Task: Search for 'Ladakh' in Unsplash and upload several images to the Trello board.
Action: Mouse moved to (1116, 376)
Screenshot: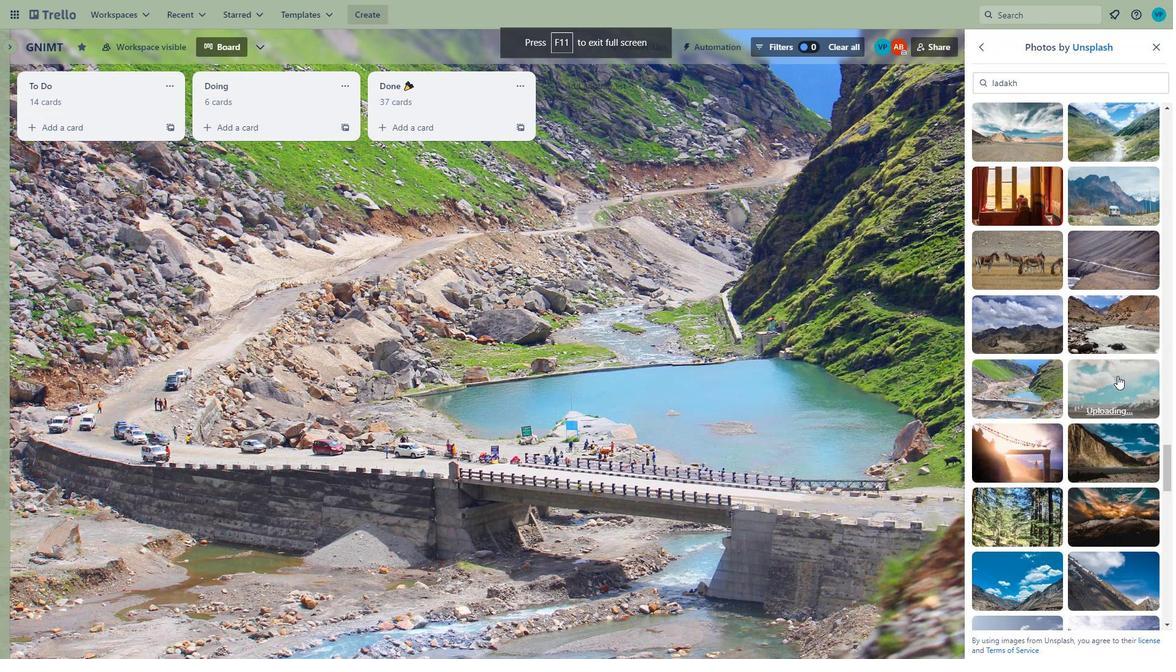 
Action: Mouse scrolled (1116, 375) with delta (0, 0)
Screenshot: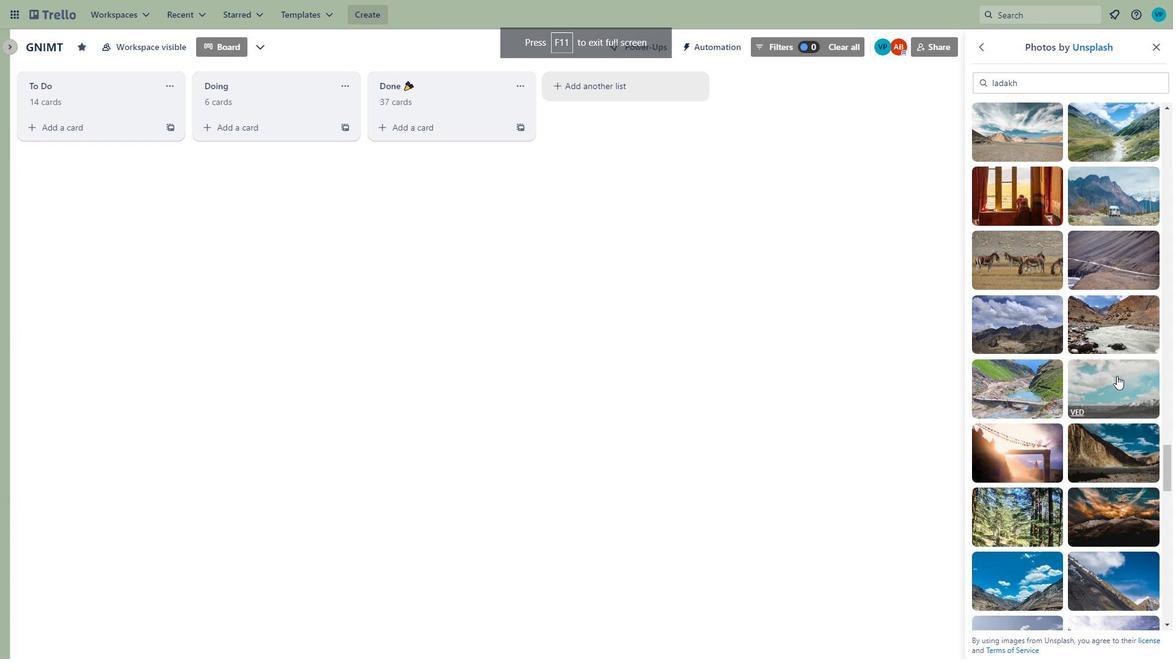 
Action: Mouse moved to (1116, 386)
Screenshot: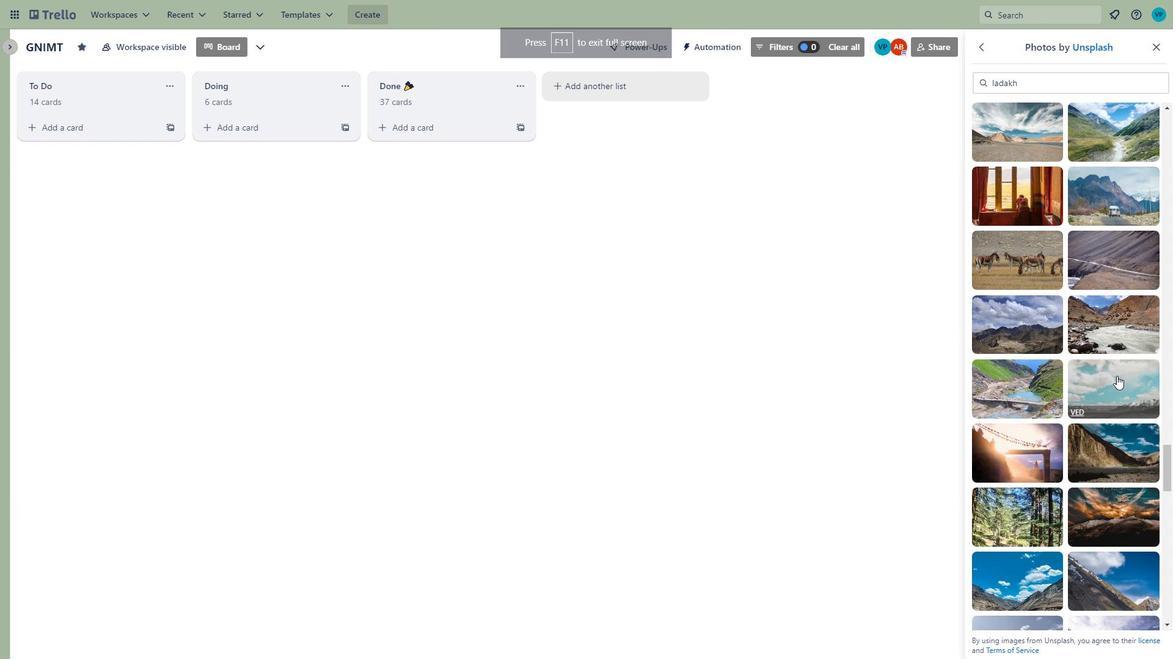 
Action: Mouse scrolled (1116, 385) with delta (0, 0)
Screenshot: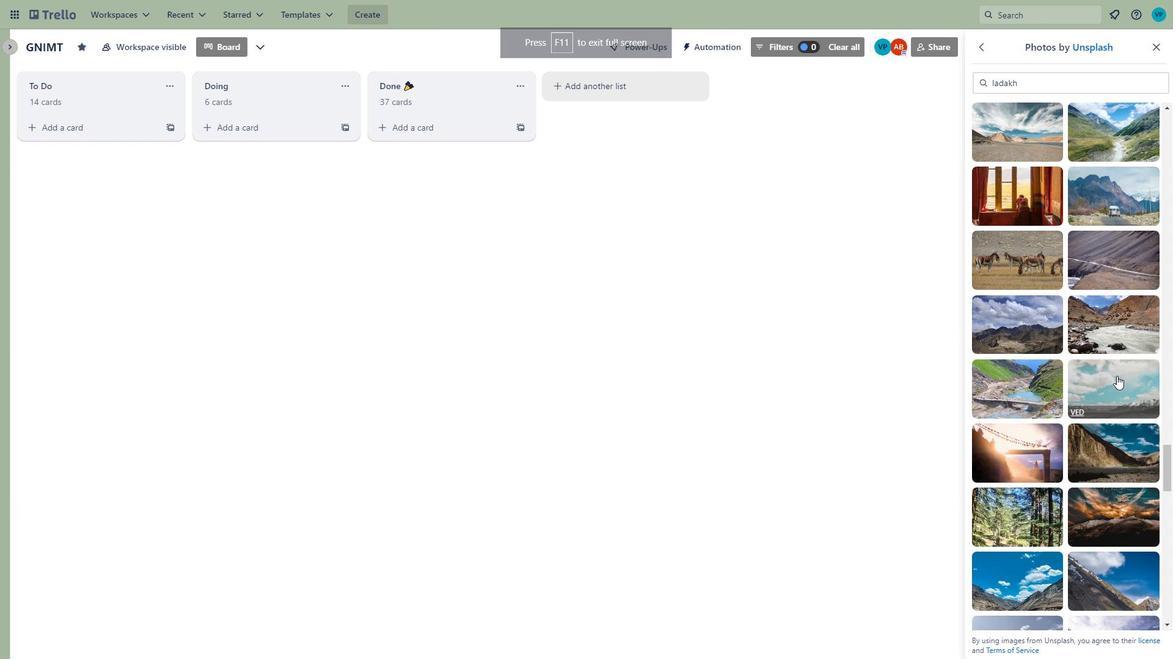 
Action: Mouse moved to (1112, 396)
Screenshot: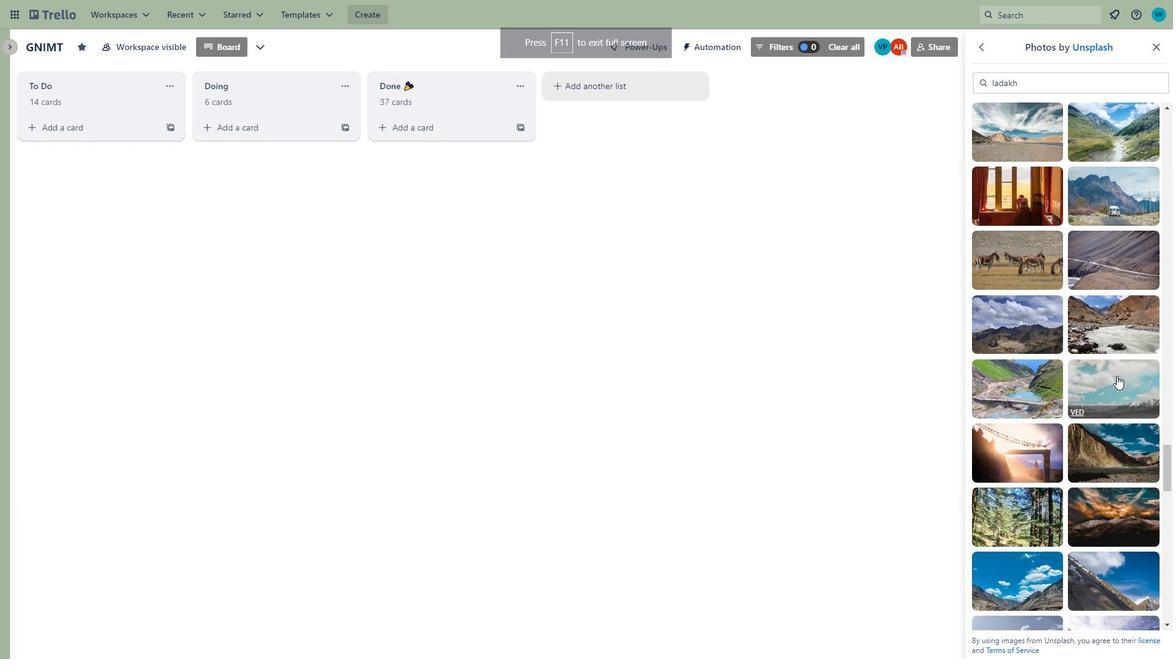 
Action: Mouse scrolled (1112, 395) with delta (0, 0)
Screenshot: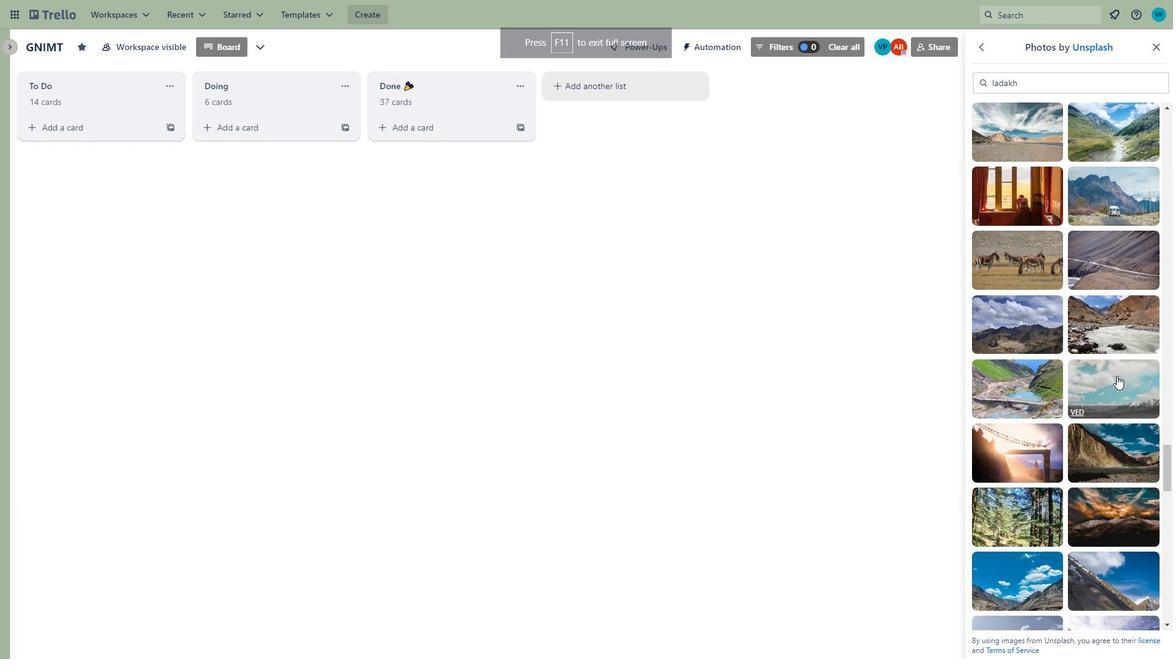
Action: Mouse moved to (1012, 384)
Screenshot: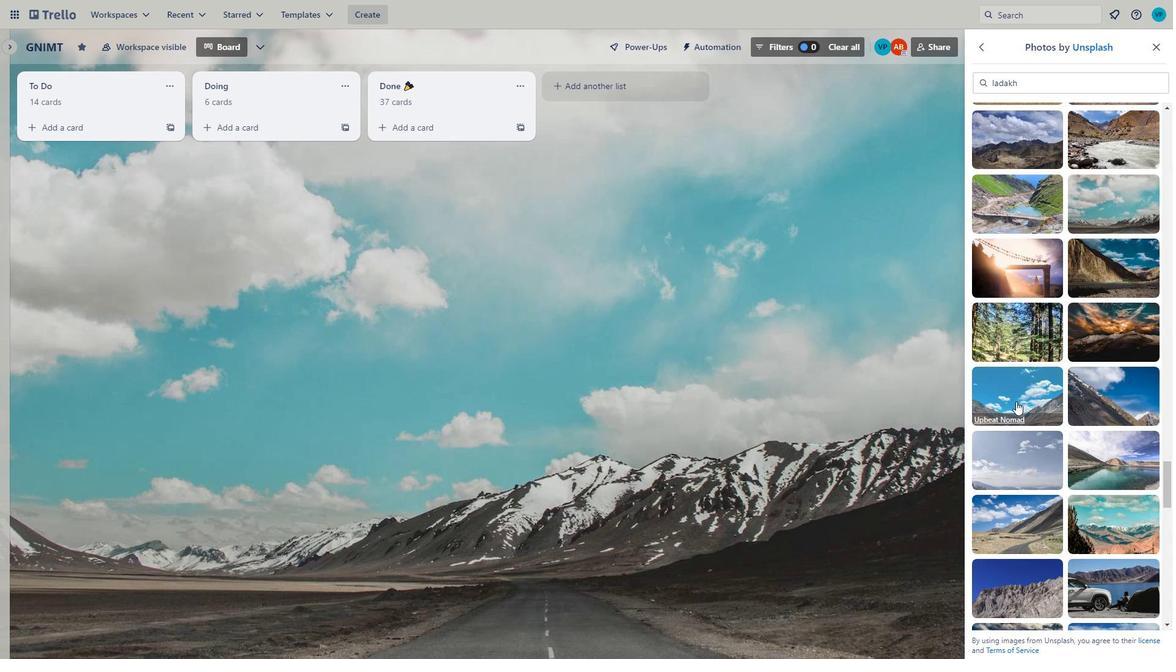 
Action: Mouse pressed left at (1012, 384)
Screenshot: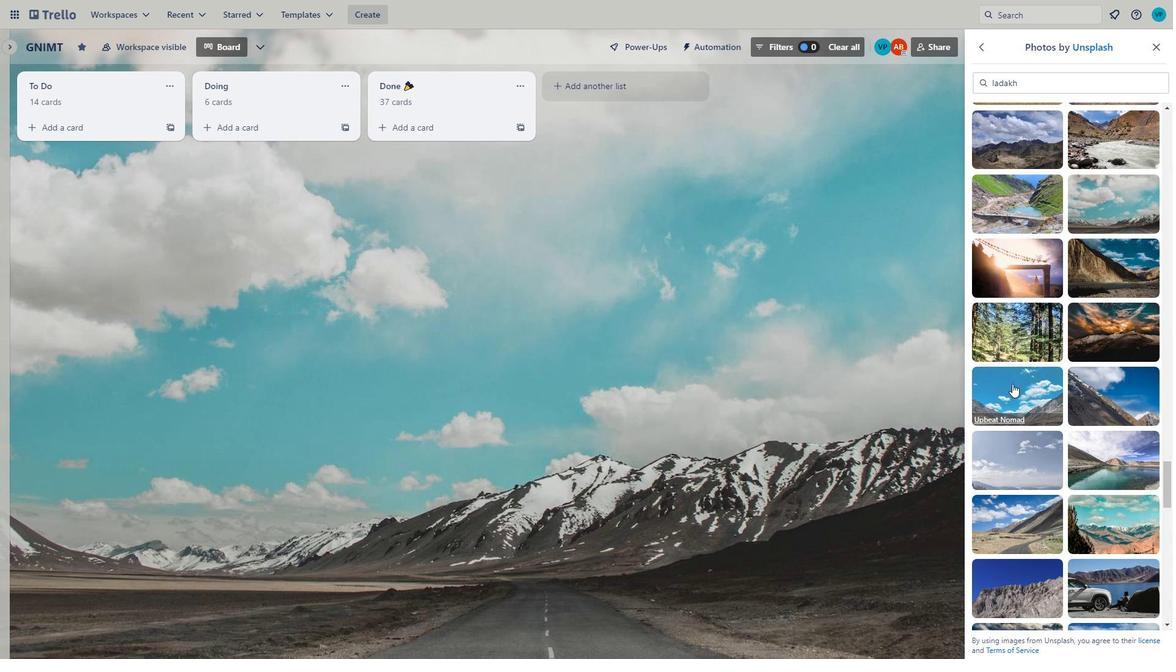 
Action: Mouse moved to (1107, 389)
Screenshot: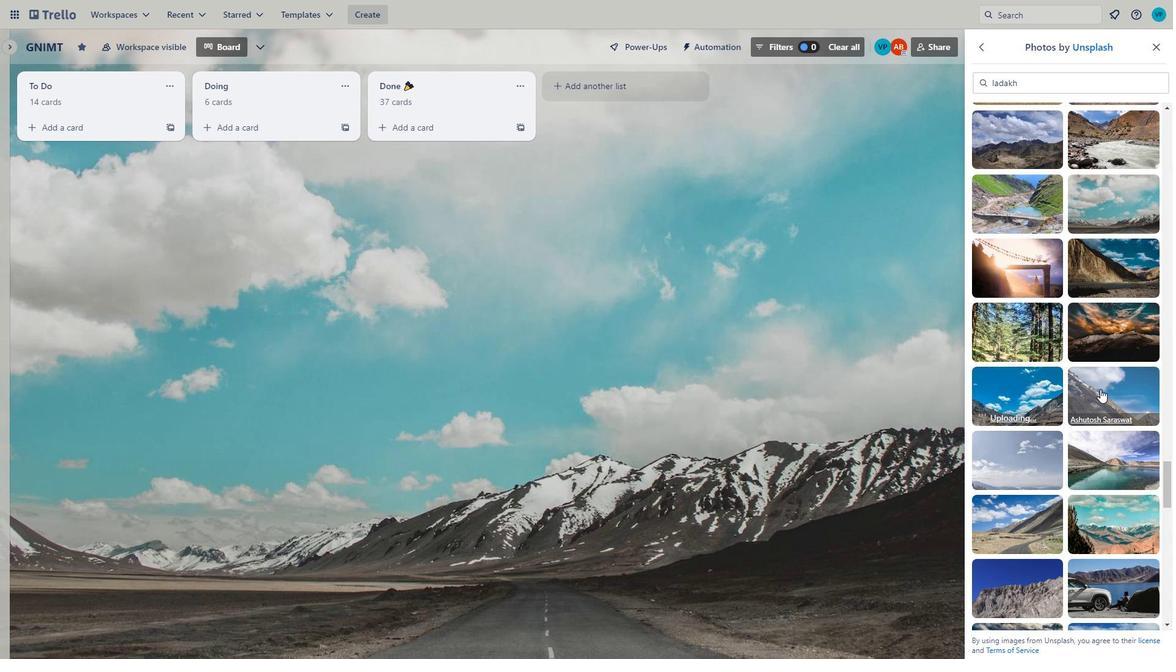 
Action: Mouse pressed left at (1107, 389)
Screenshot: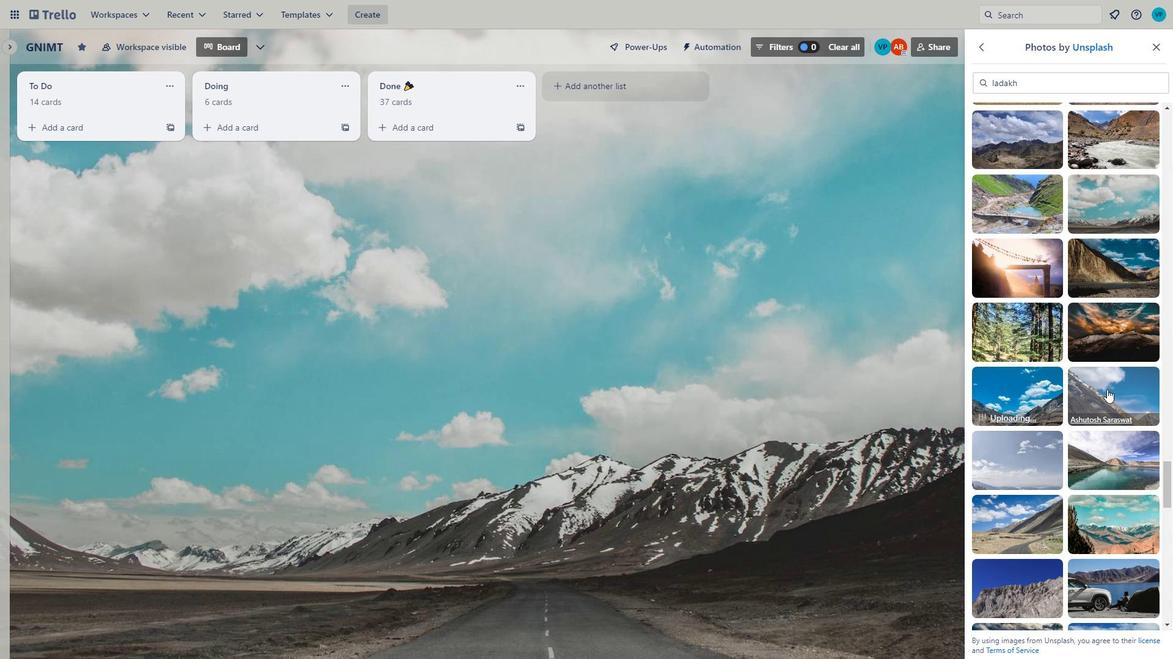 
Action: Mouse moved to (1094, 393)
Screenshot: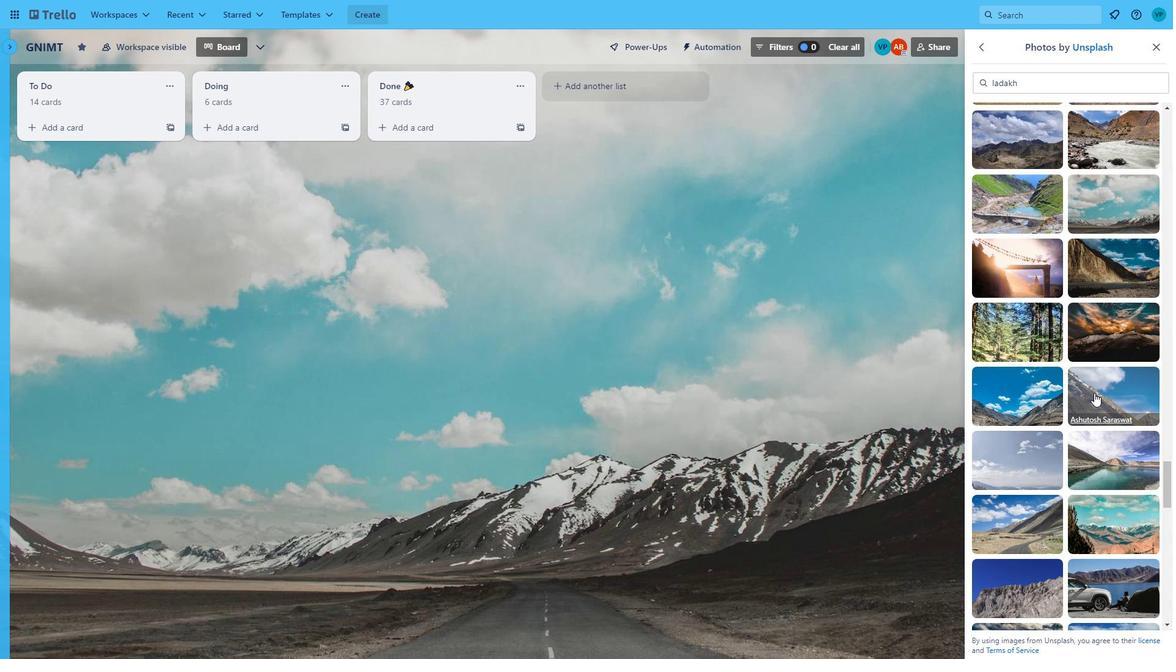 
Action: Mouse scrolled (1094, 392) with delta (0, 0)
Screenshot: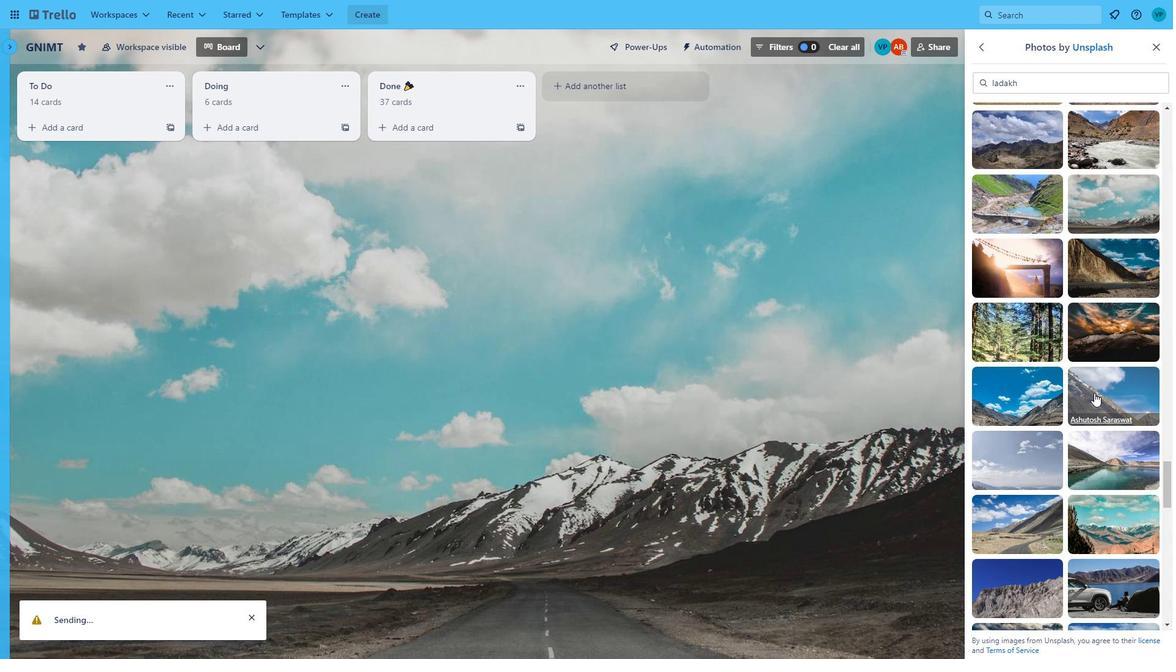 
Action: Mouse scrolled (1094, 392) with delta (0, 0)
Screenshot: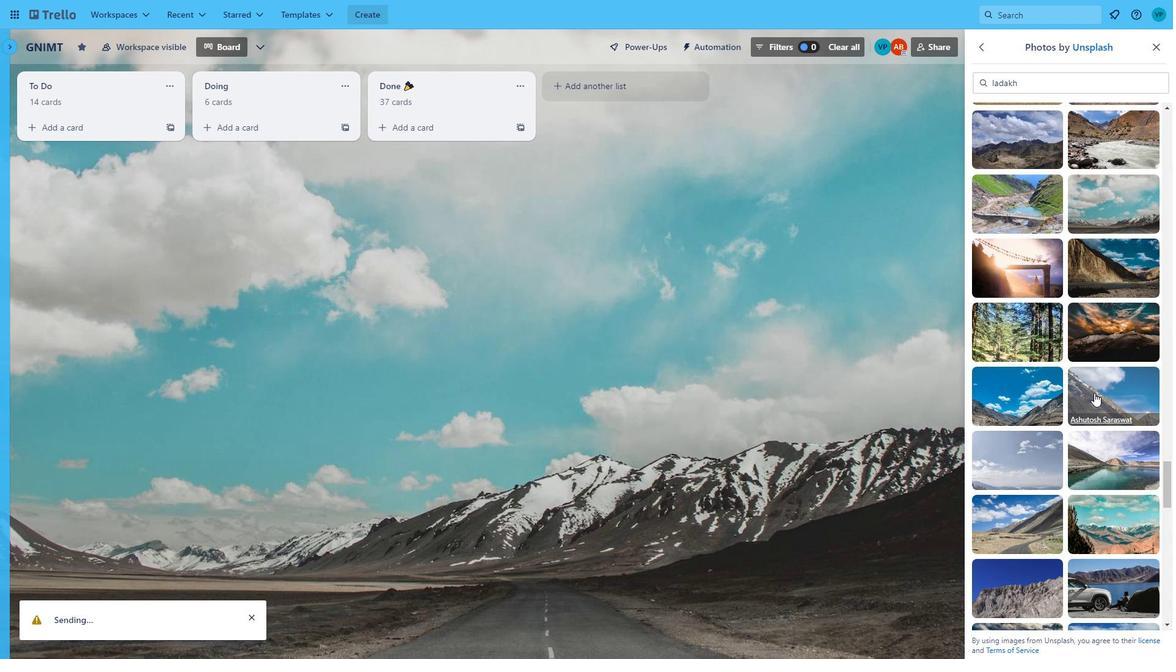 
Action: Mouse scrolled (1094, 392) with delta (0, 0)
Screenshot: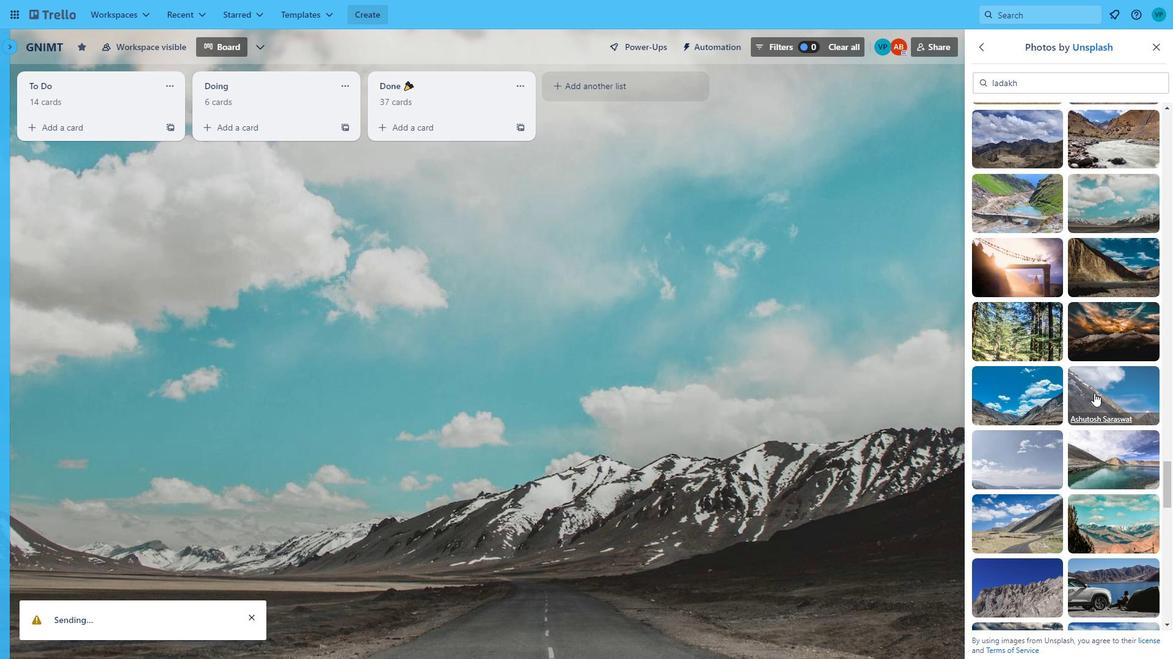 
Action: Mouse scrolled (1094, 392) with delta (0, 0)
Screenshot: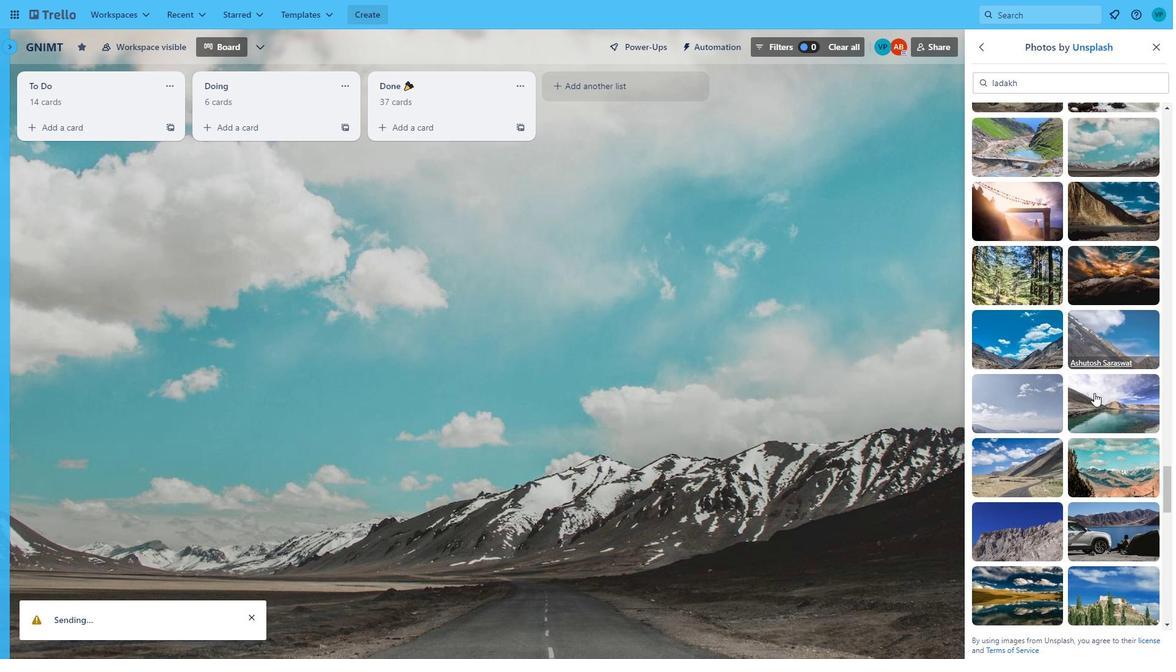 
Action: Mouse moved to (1033, 389)
Screenshot: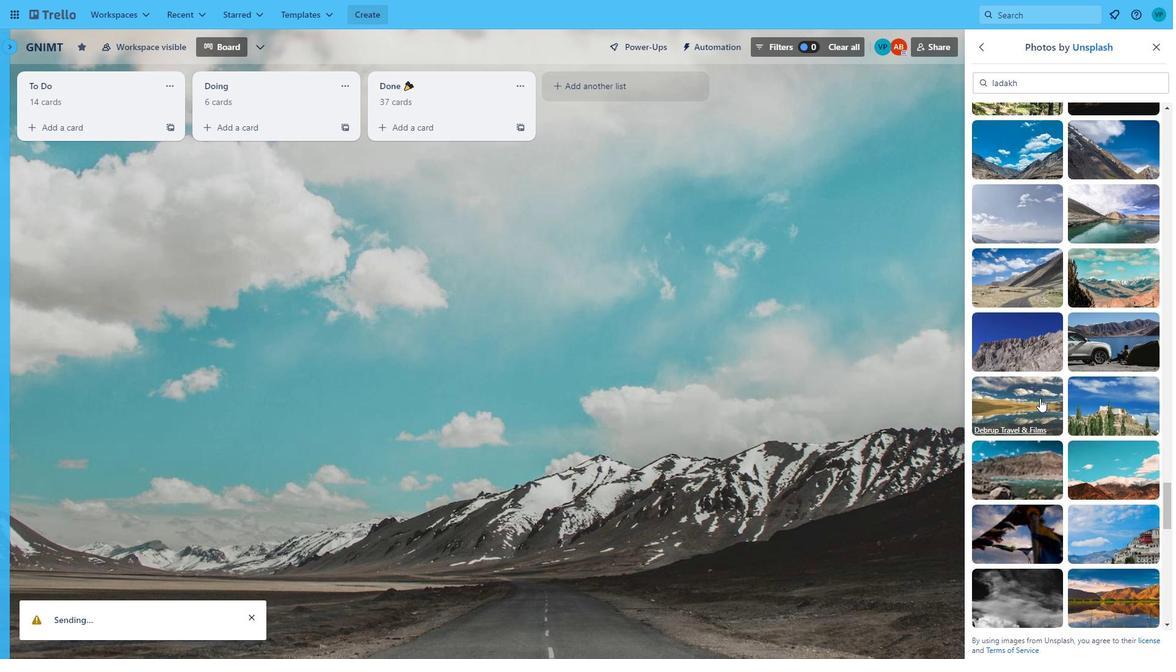 
Action: Mouse pressed left at (1033, 389)
Screenshot: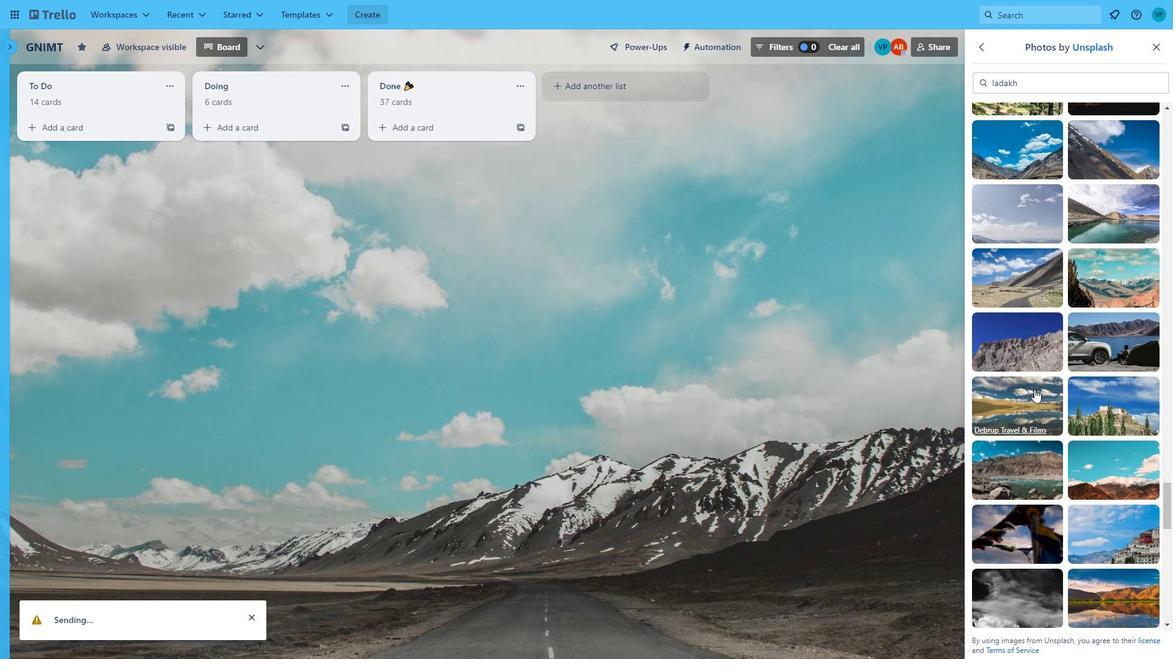 
Action: Mouse moved to (1120, 405)
Screenshot: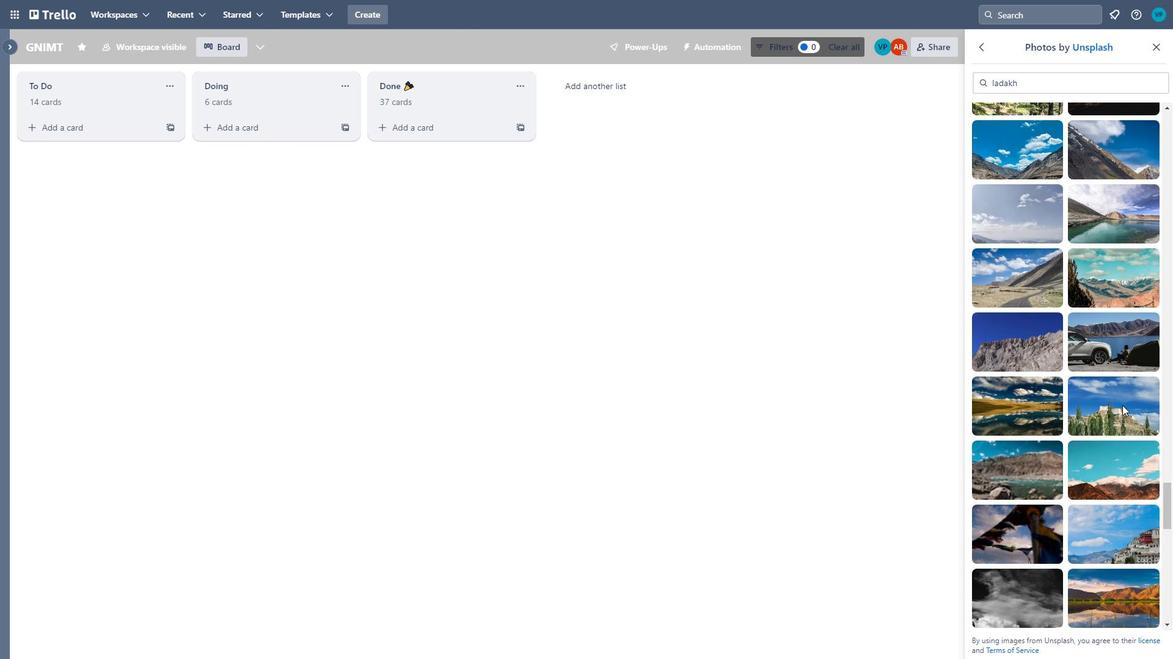 
Action: Mouse pressed left at (1120, 405)
Screenshot: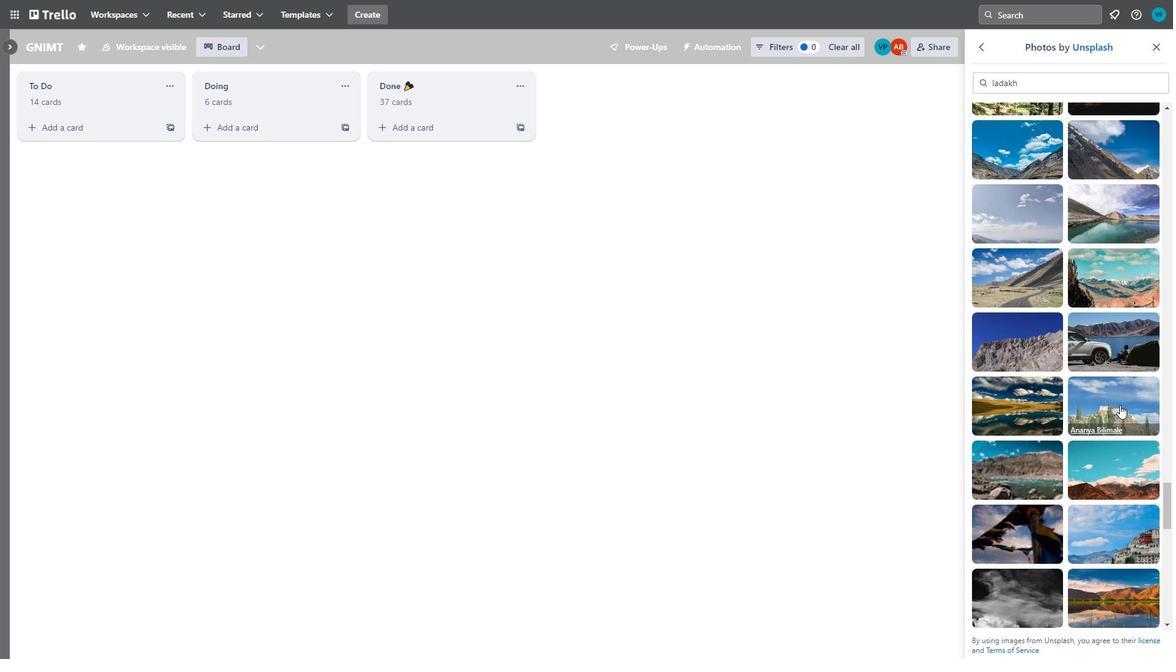 
Action: Mouse moved to (1173, 312)
Screenshot: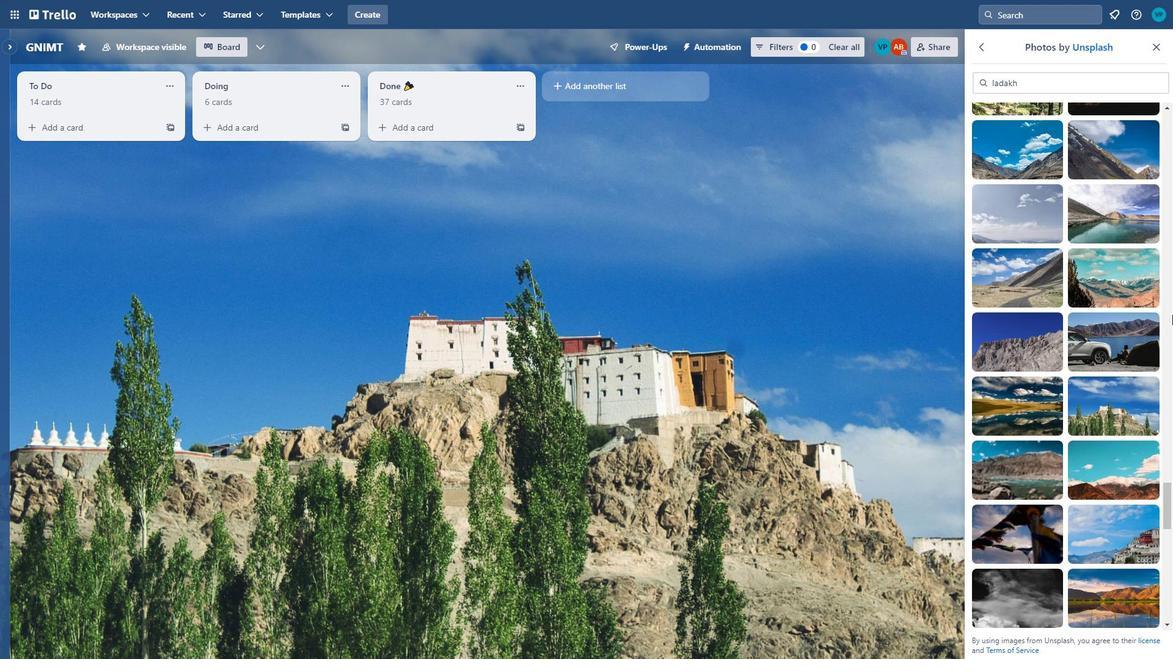 
Action: Mouse scrolled (1172, 312) with delta (0, 0)
Screenshot: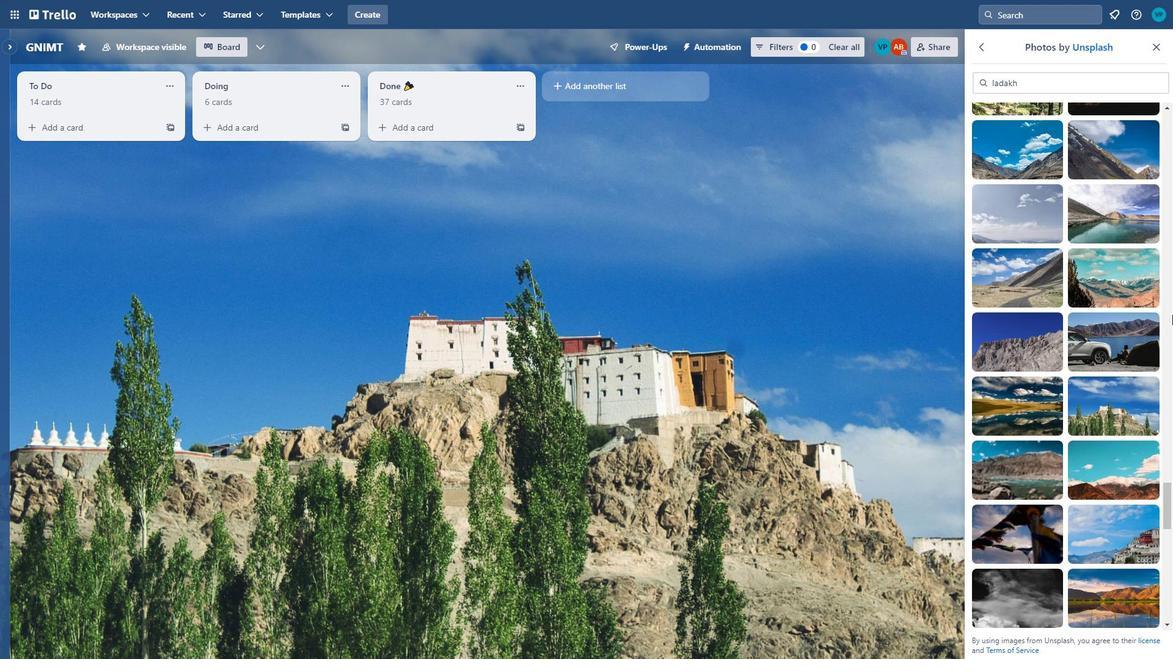 
Action: Mouse scrolled (1172, 312) with delta (0, 0)
Screenshot: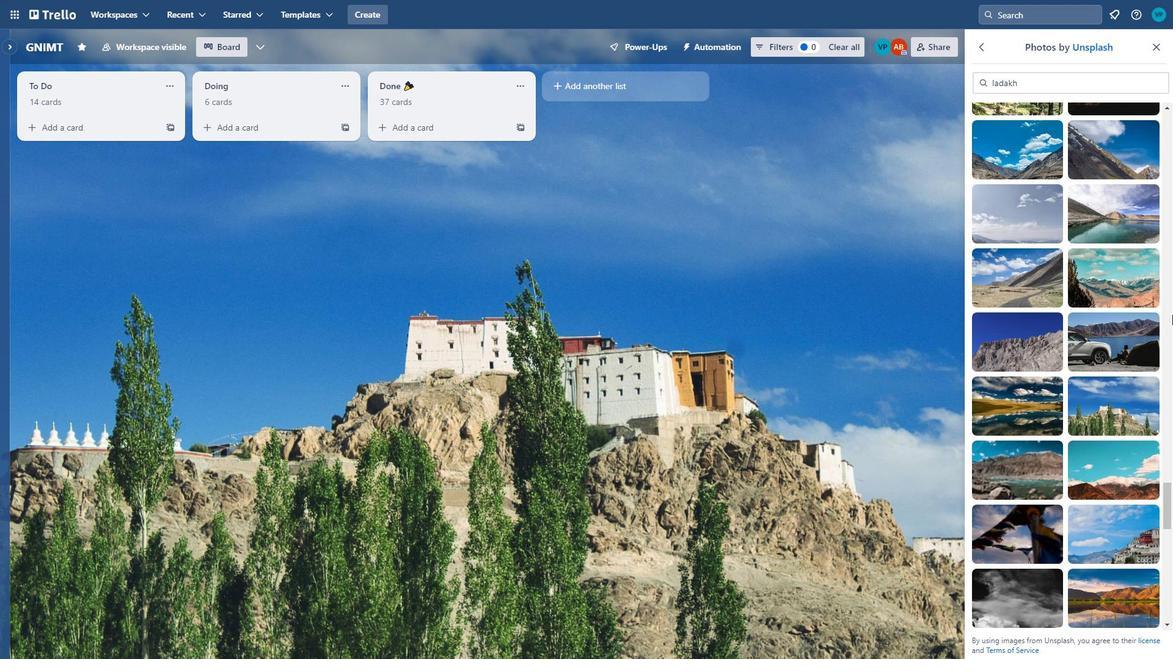 
Action: Mouse scrolled (1172, 312) with delta (0, 0)
Screenshot: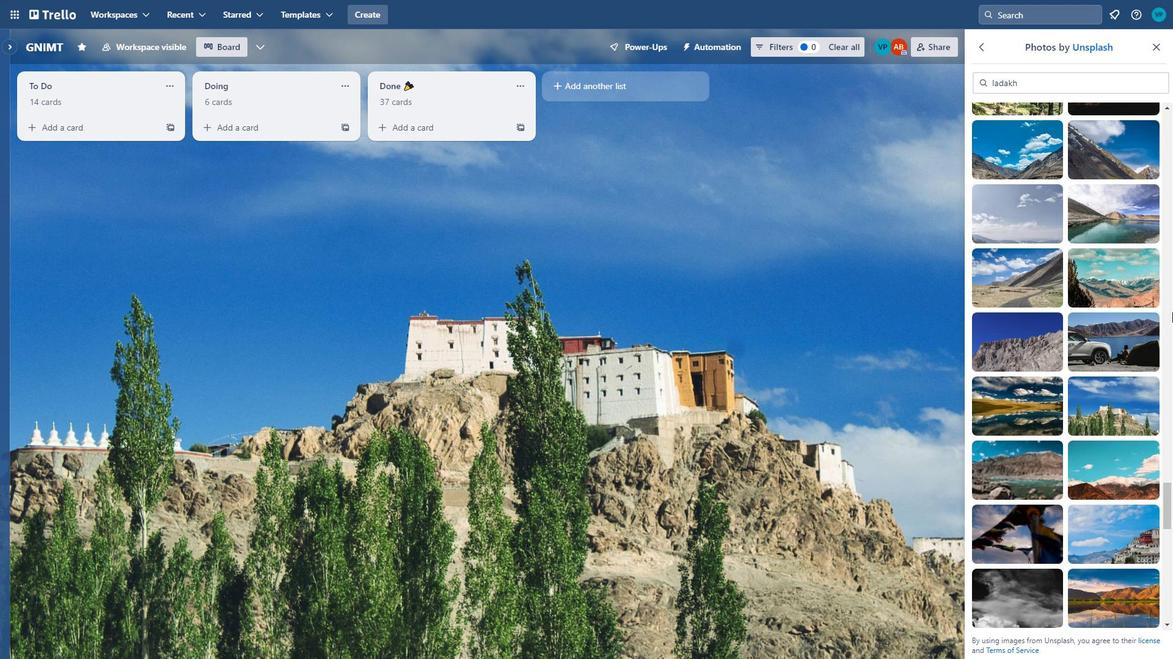 
Action: Mouse scrolled (1172, 312) with delta (0, 0)
Screenshot: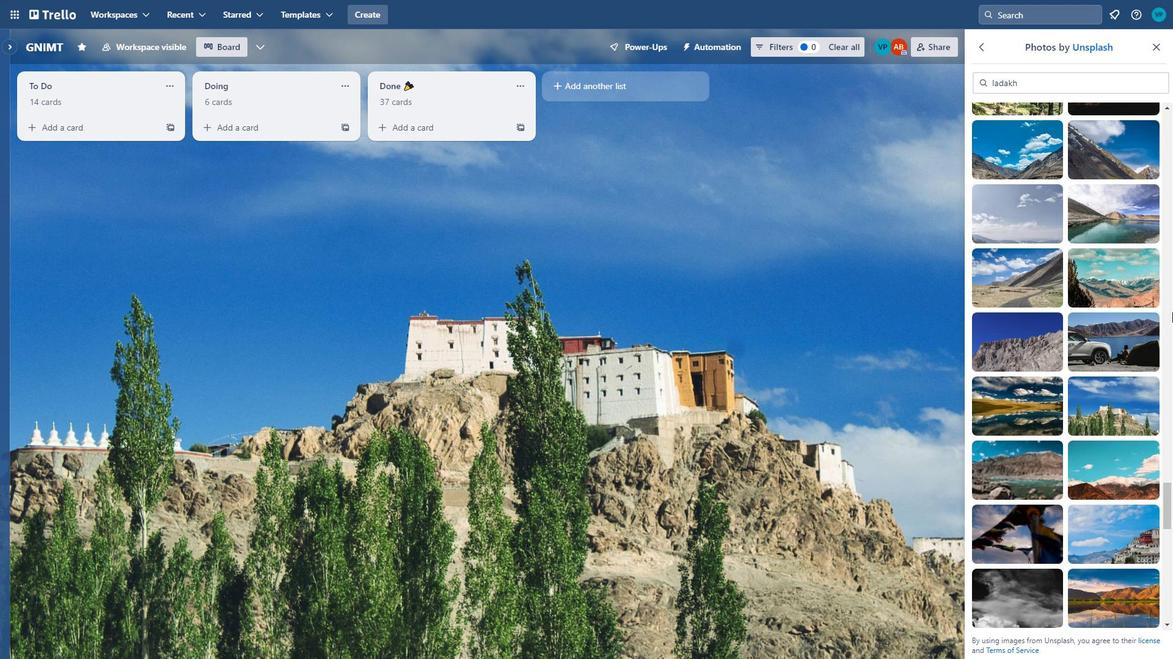 
Action: Mouse scrolled (1172, 312) with delta (0, 0)
Screenshot: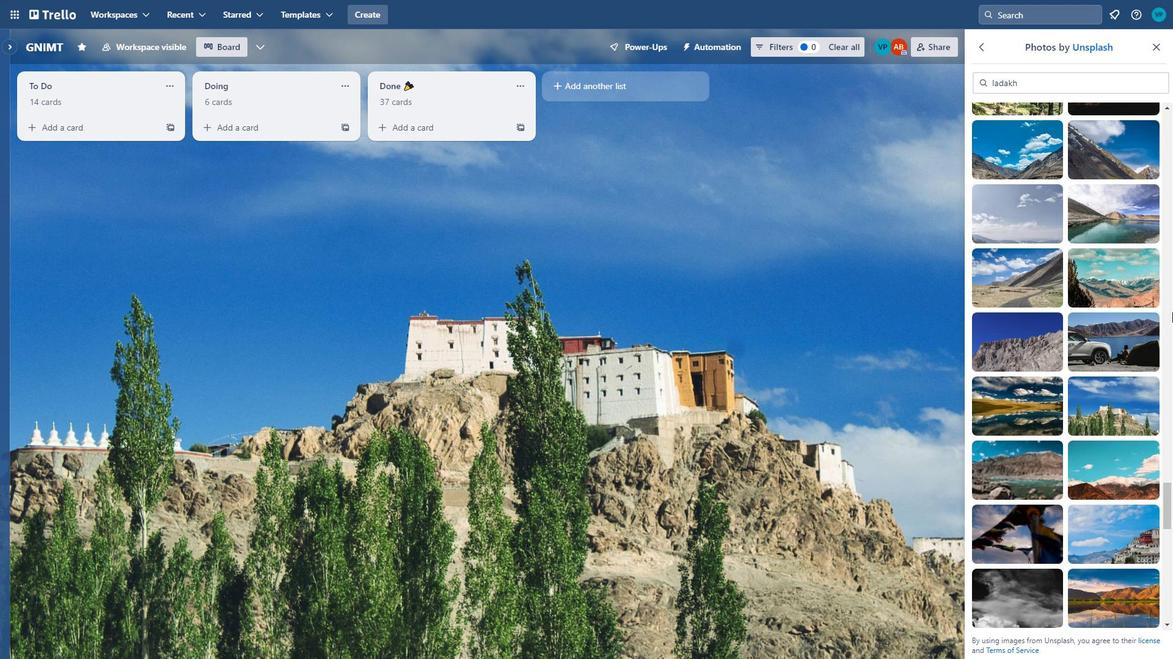 
Action: Mouse scrolled (1172, 312) with delta (0, 0)
Screenshot: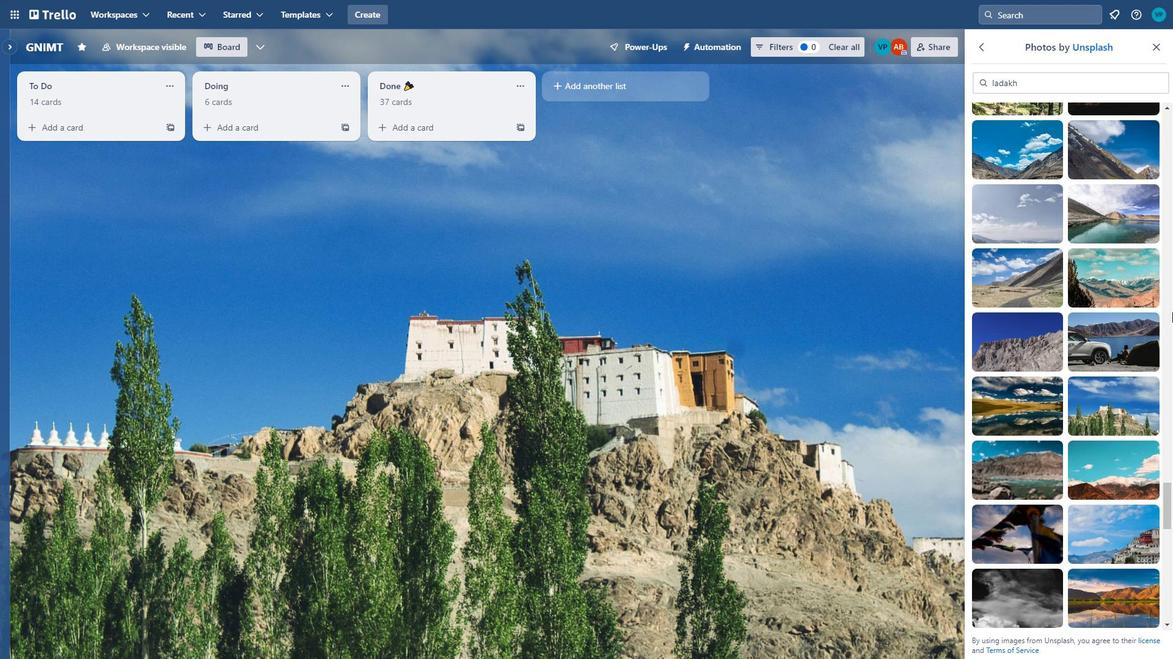 
Action: Mouse scrolled (1172, 312) with delta (0, 0)
Screenshot: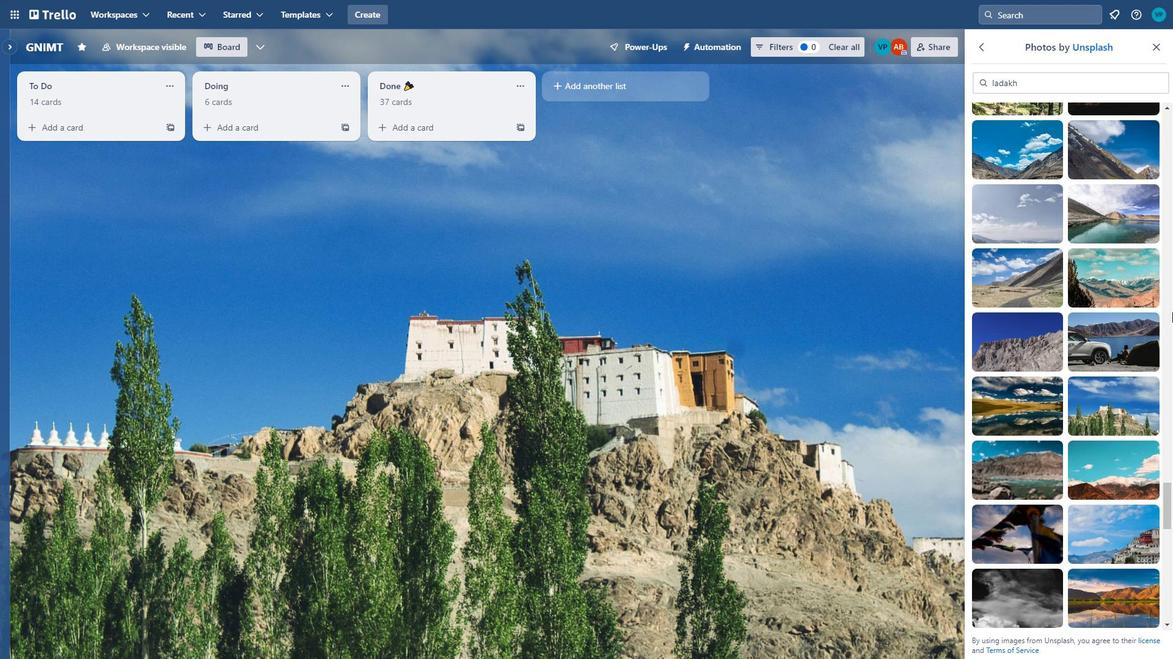 
Action: Mouse moved to (1172, 327)
Screenshot: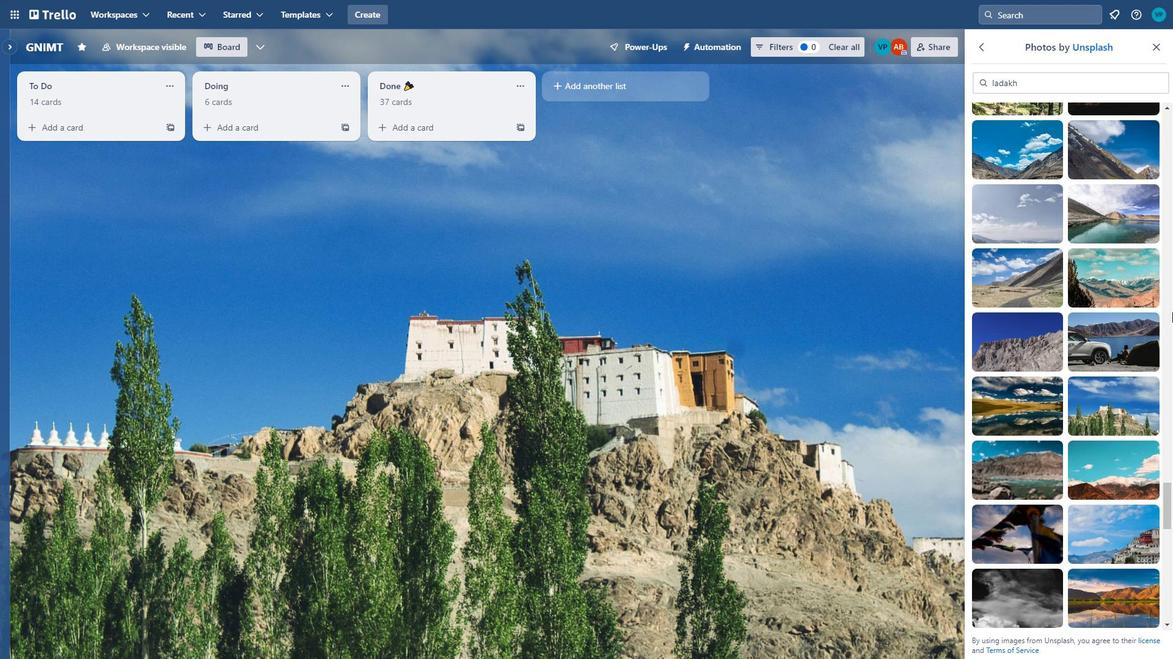 
Action: Mouse scrolled (1172, 326) with delta (0, 0)
Screenshot: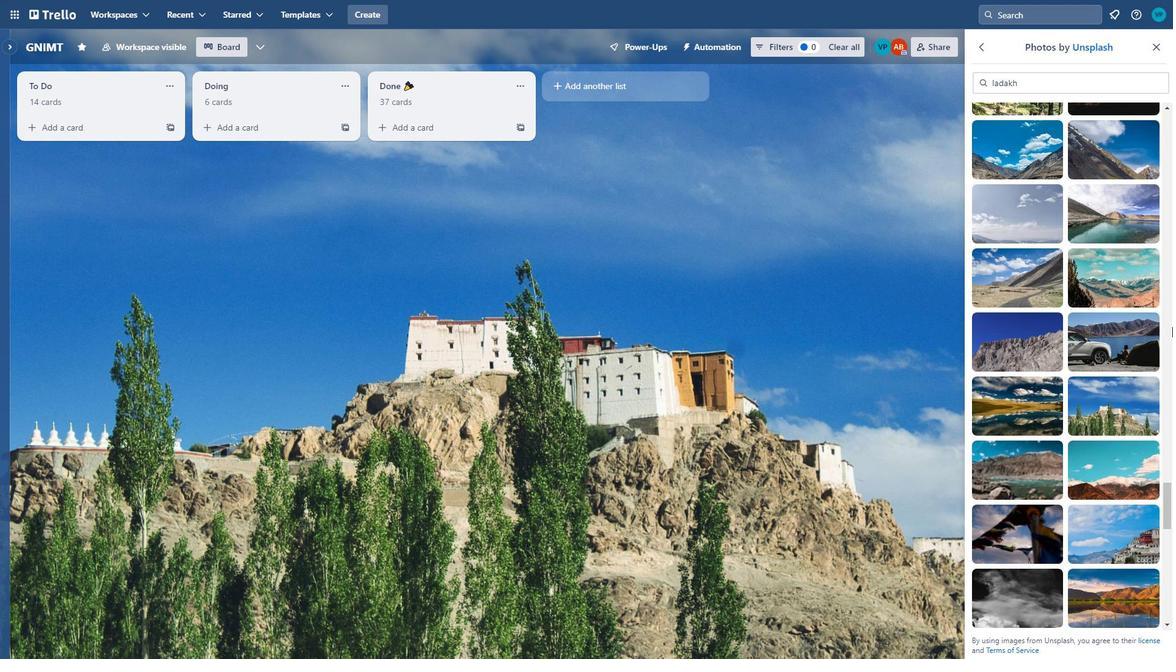 
Action: Mouse scrolled (1172, 326) with delta (0, 0)
Screenshot: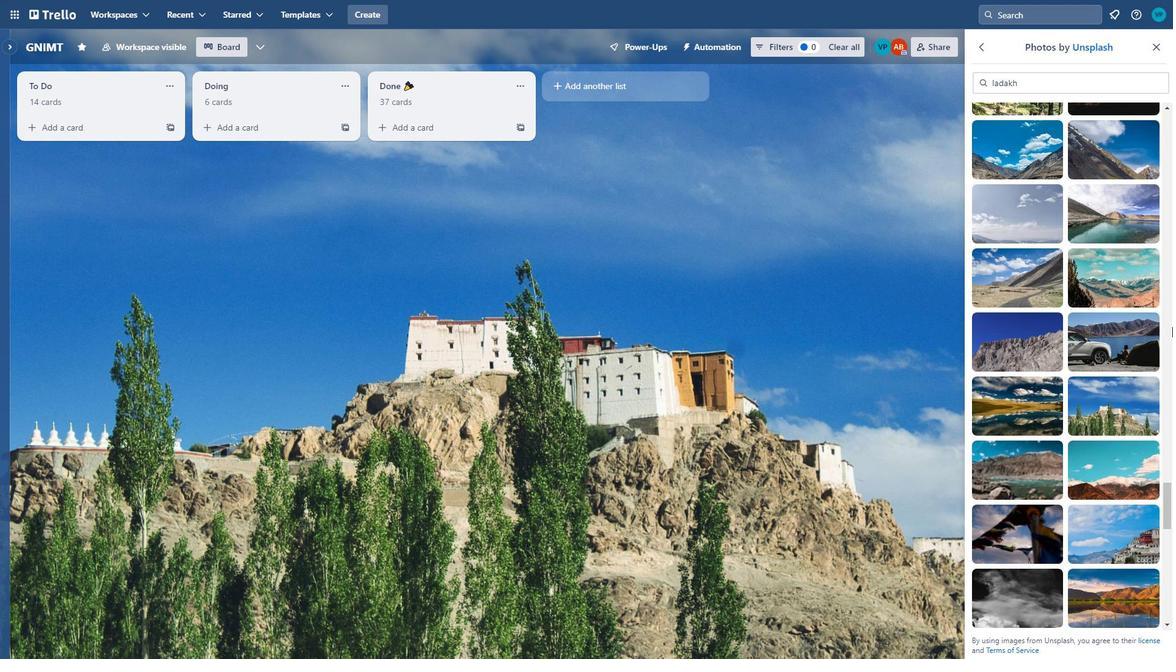 
Action: Mouse scrolled (1172, 326) with delta (0, 0)
Screenshot: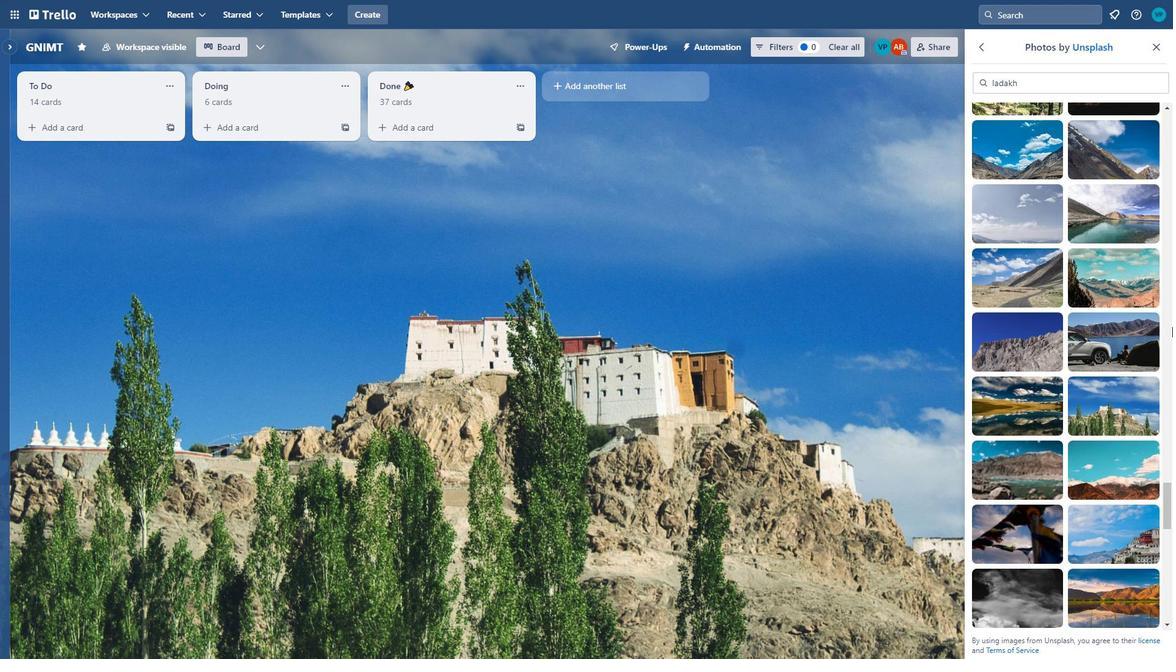 
Action: Mouse scrolled (1172, 326) with delta (0, 0)
Screenshot: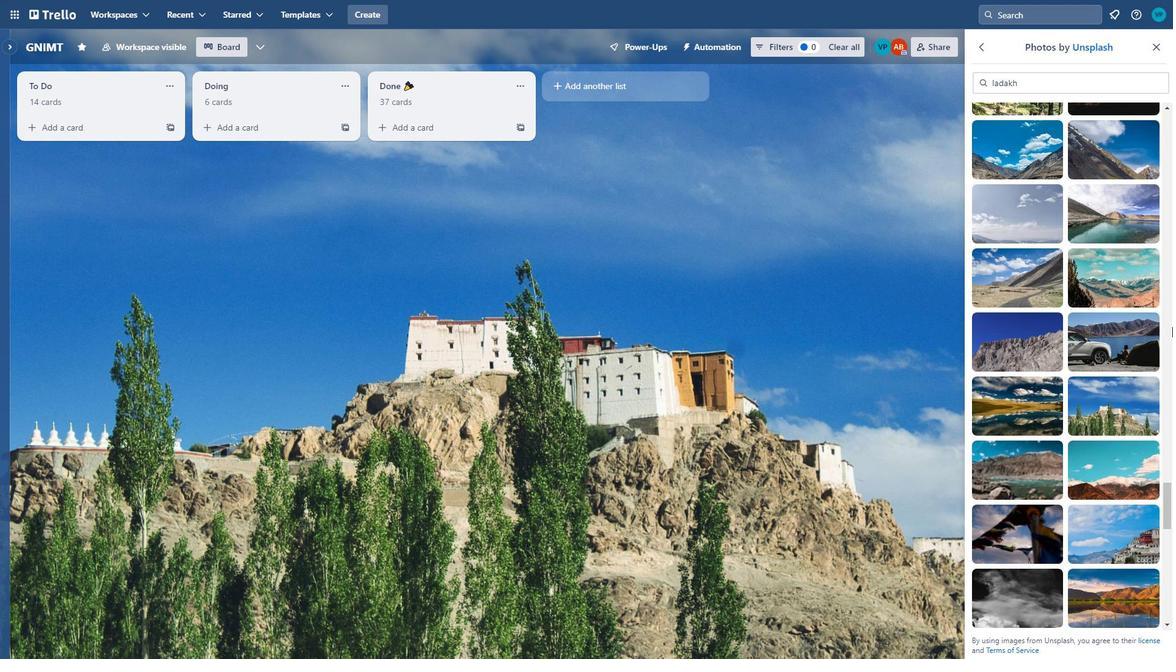 
Action: Mouse scrolled (1172, 326) with delta (0, 0)
Screenshot: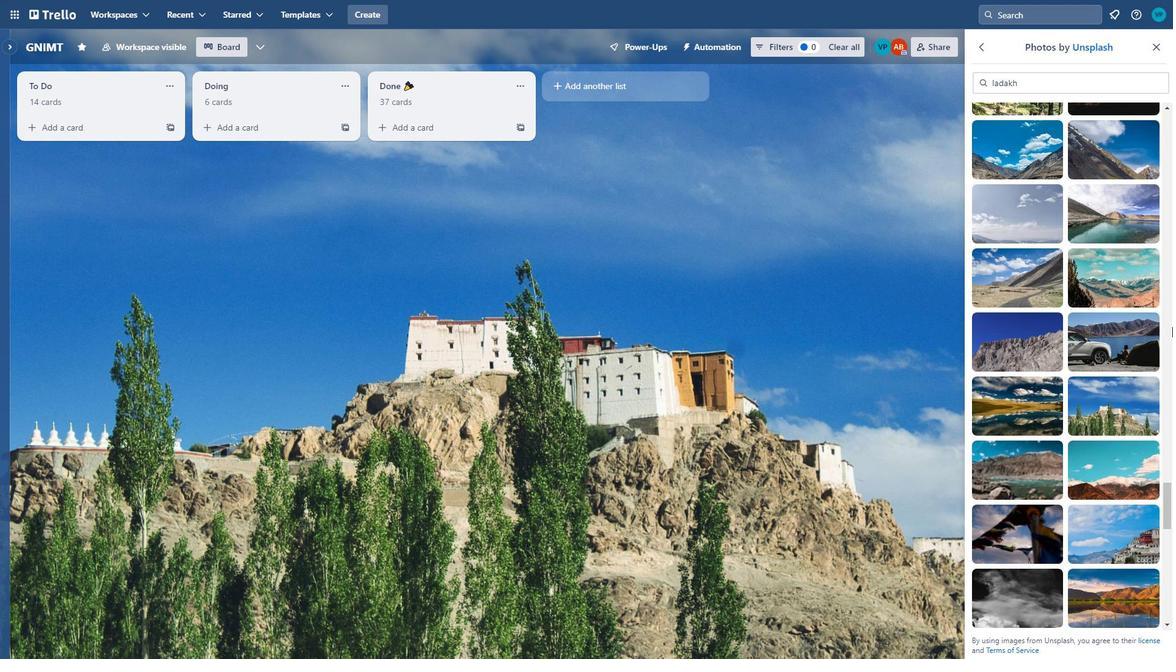 
Action: Mouse scrolled (1172, 326) with delta (0, 0)
Screenshot: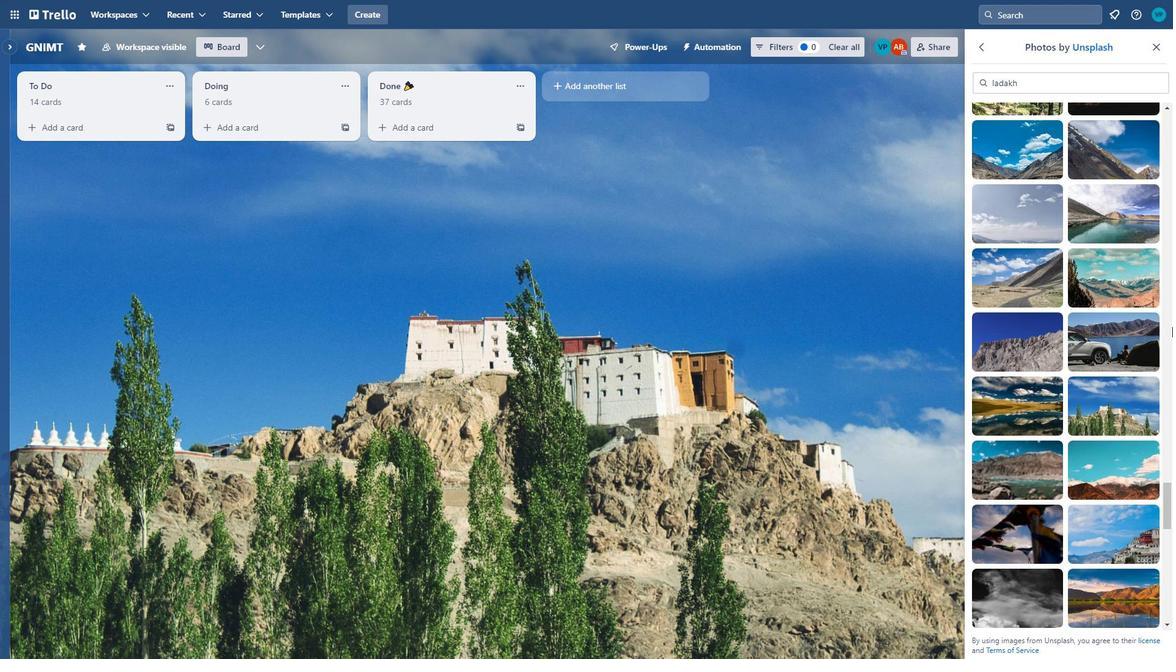 
Action: Mouse scrolled (1172, 326) with delta (0, 0)
Screenshot: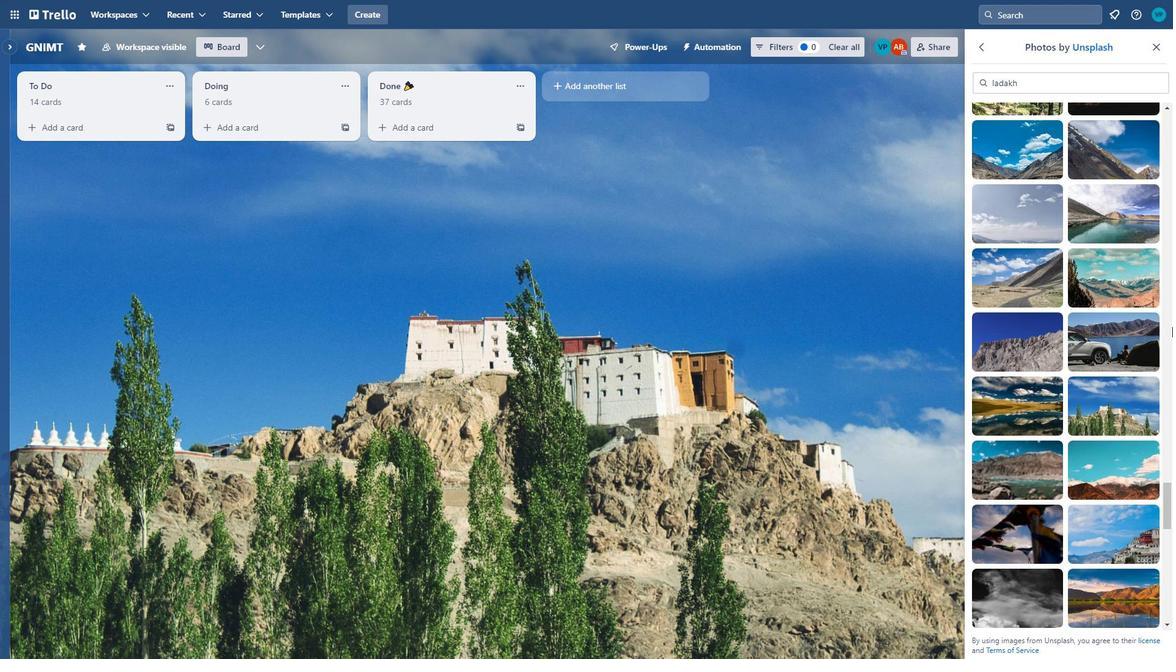 
Action: Mouse moved to (1171, 332)
Screenshot: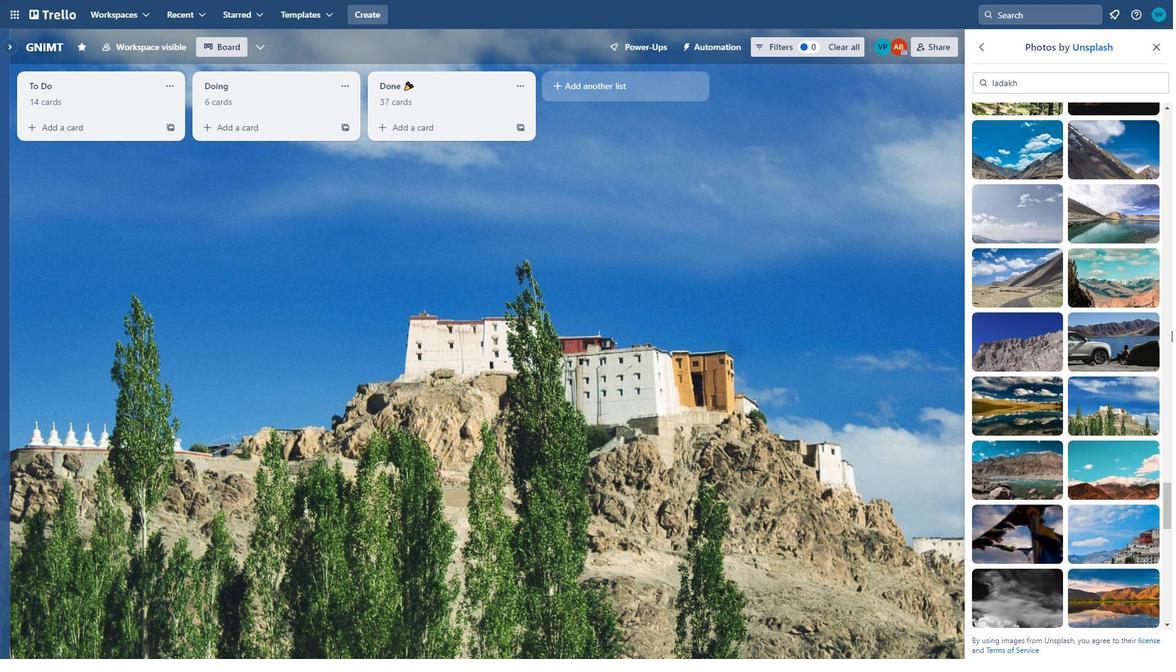 
Action: Mouse scrolled (1171, 331) with delta (0, 0)
Screenshot: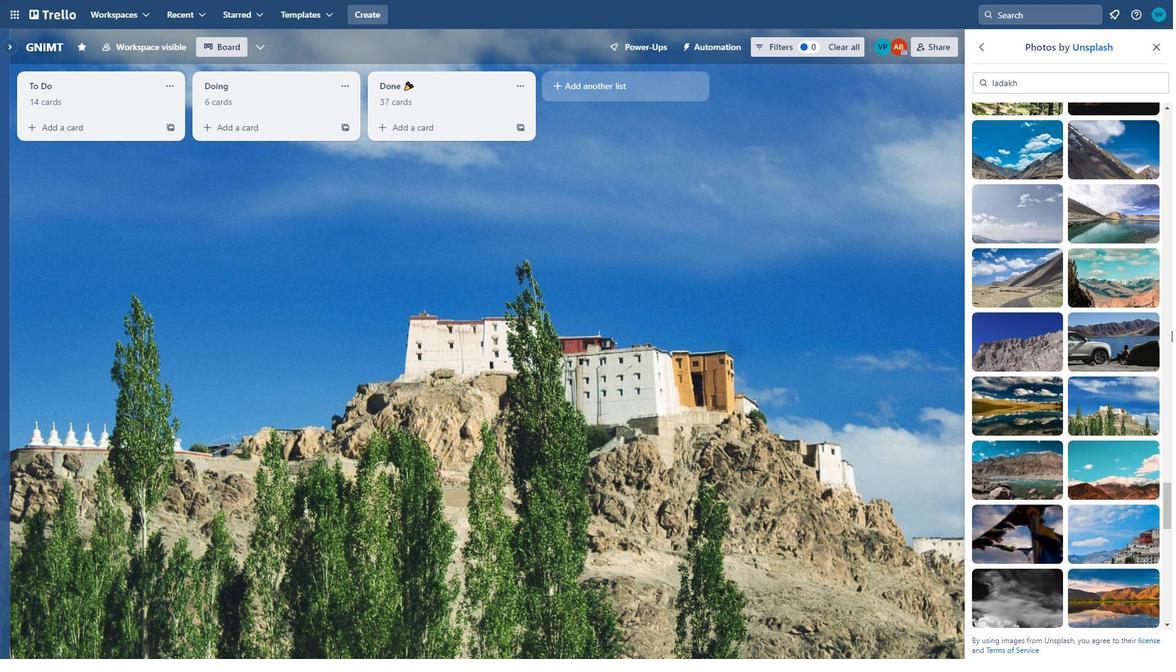 
Action: Mouse scrolled (1171, 331) with delta (0, 0)
Screenshot: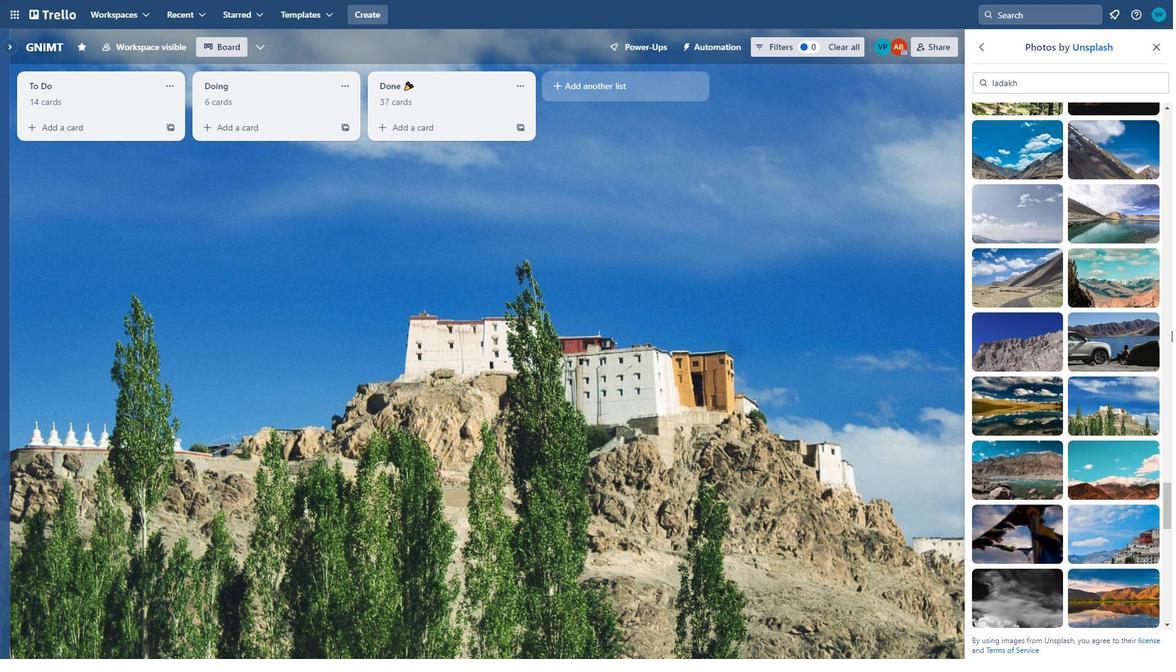 
Action: Mouse scrolled (1171, 331) with delta (0, 0)
Screenshot: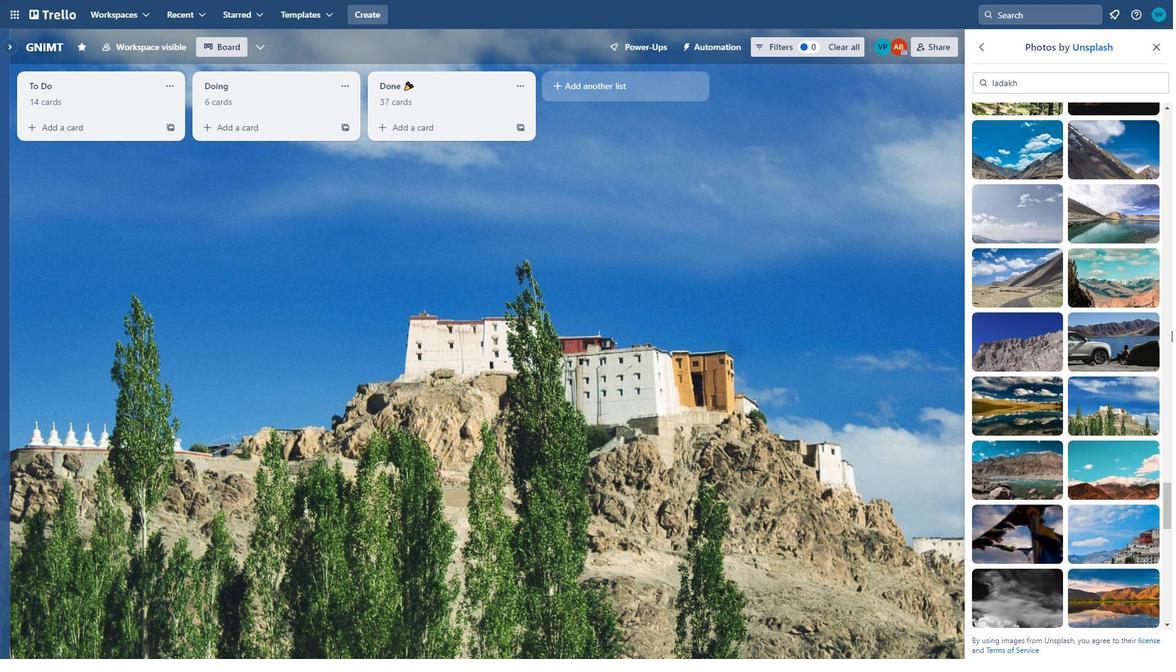 
Action: Mouse moved to (1170, 338)
Screenshot: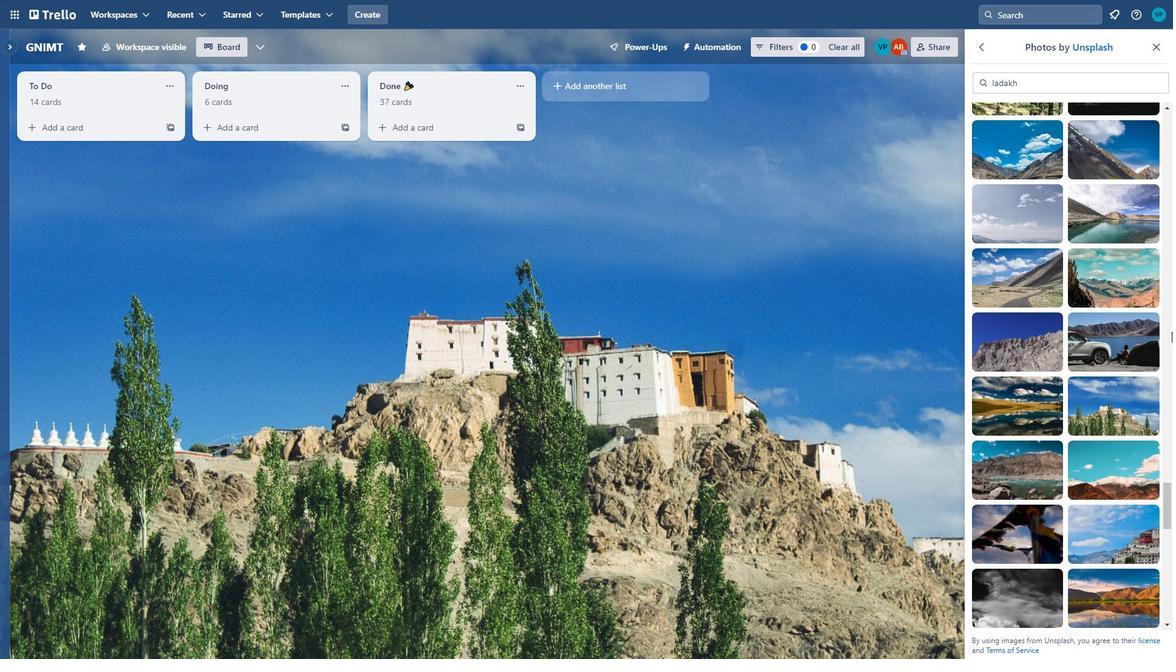 
Action: Mouse scrolled (1170, 337) with delta (0, 0)
Screenshot: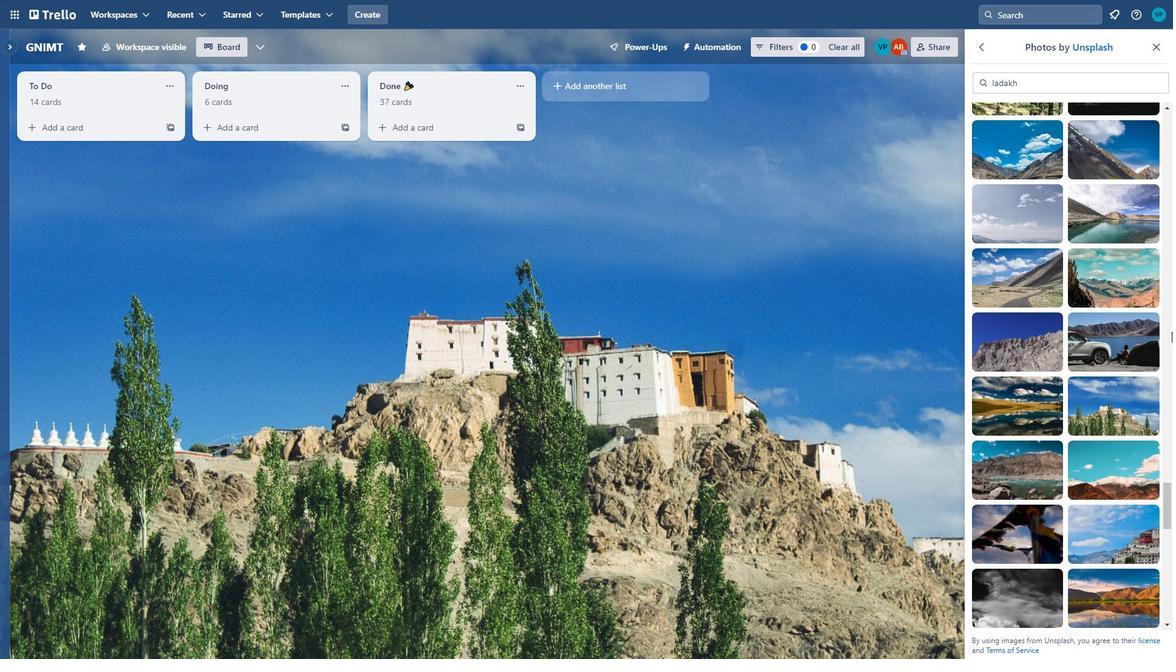 
Action: Mouse moved to (1170, 347)
Screenshot: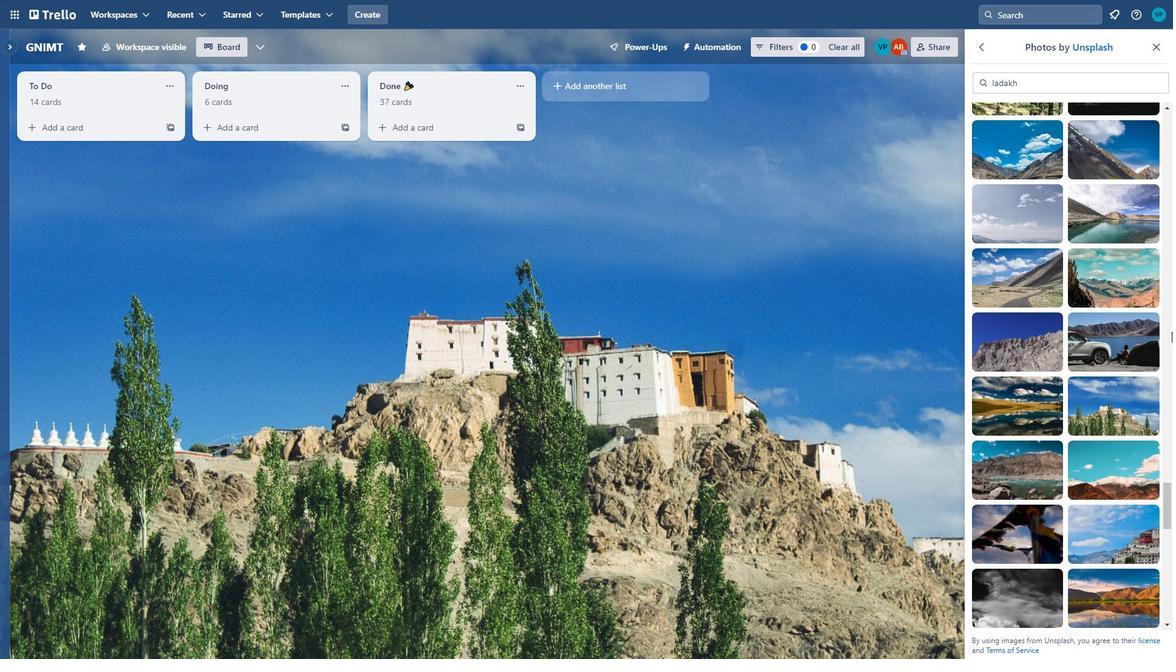 
Action: Mouse scrolled (1170, 346) with delta (0, 0)
Screenshot: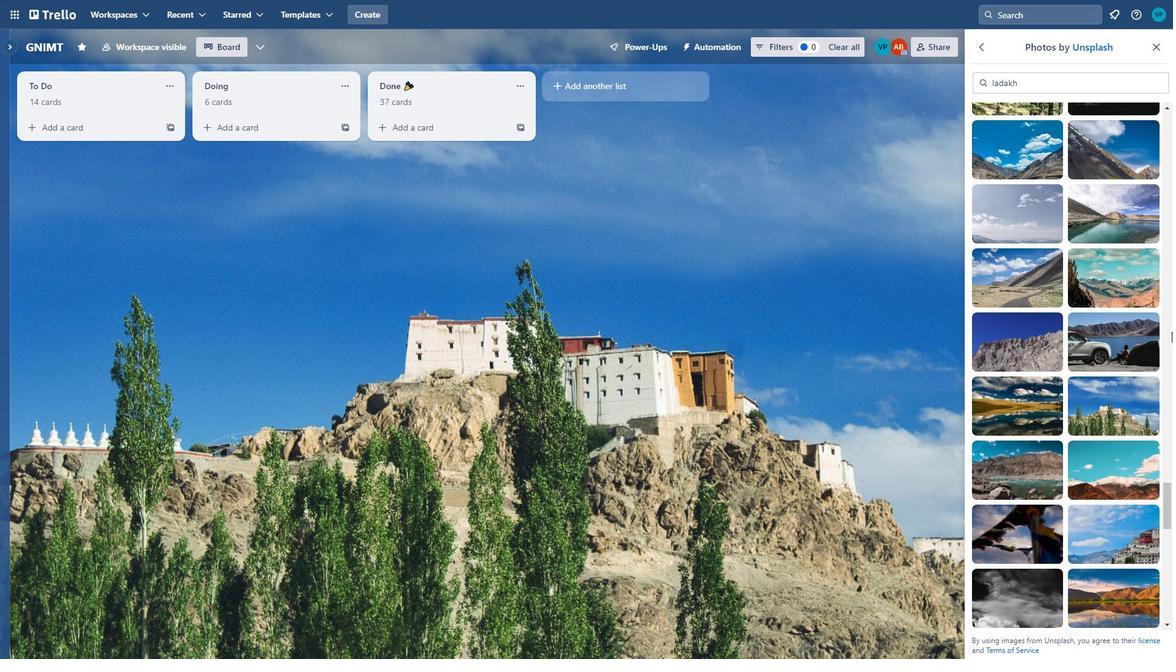 
Action: Mouse moved to (1170, 348)
Screenshot: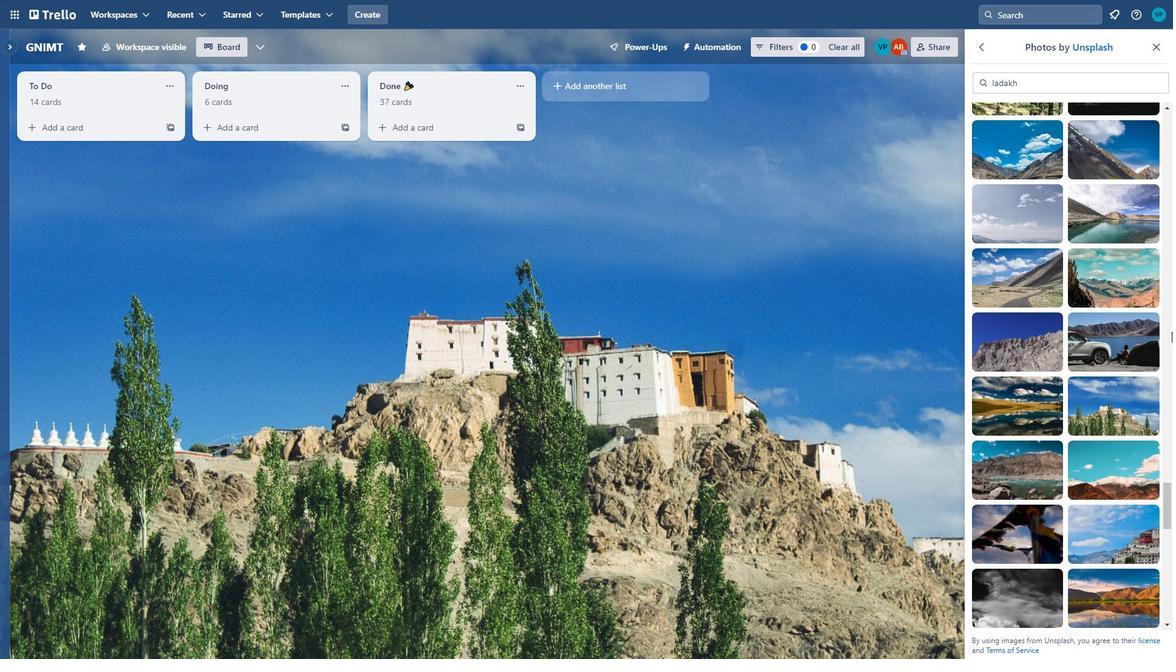 
Action: Mouse scrolled (1170, 348) with delta (0, 0)
Screenshot: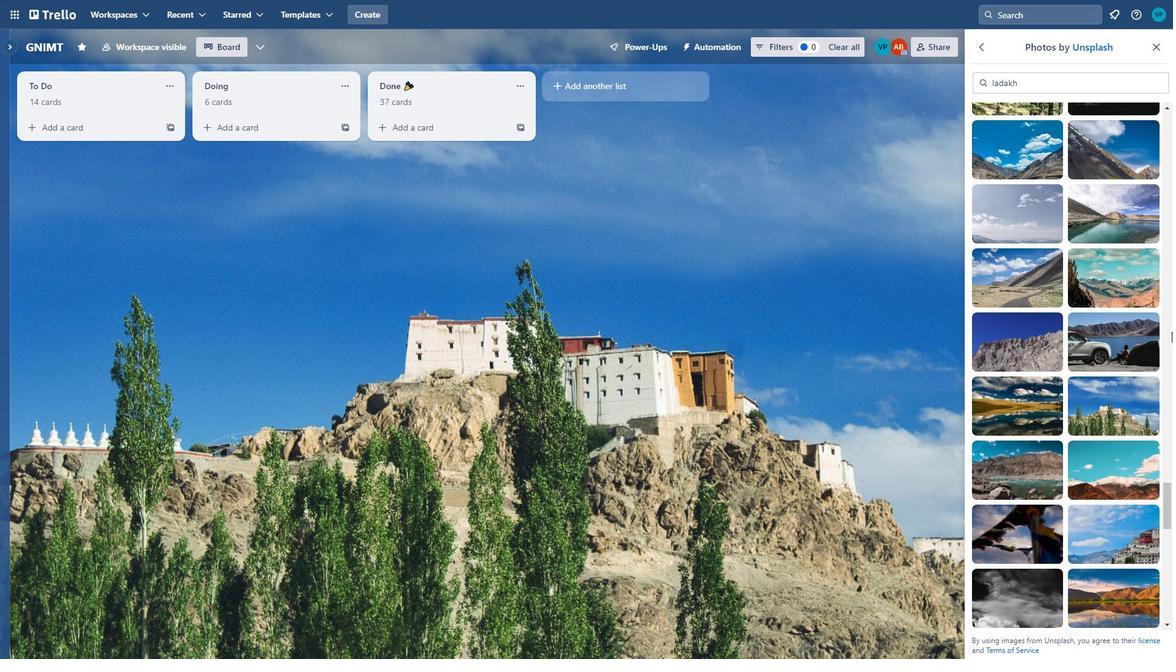 
Action: Mouse scrolled (1170, 348) with delta (0, 0)
Screenshot: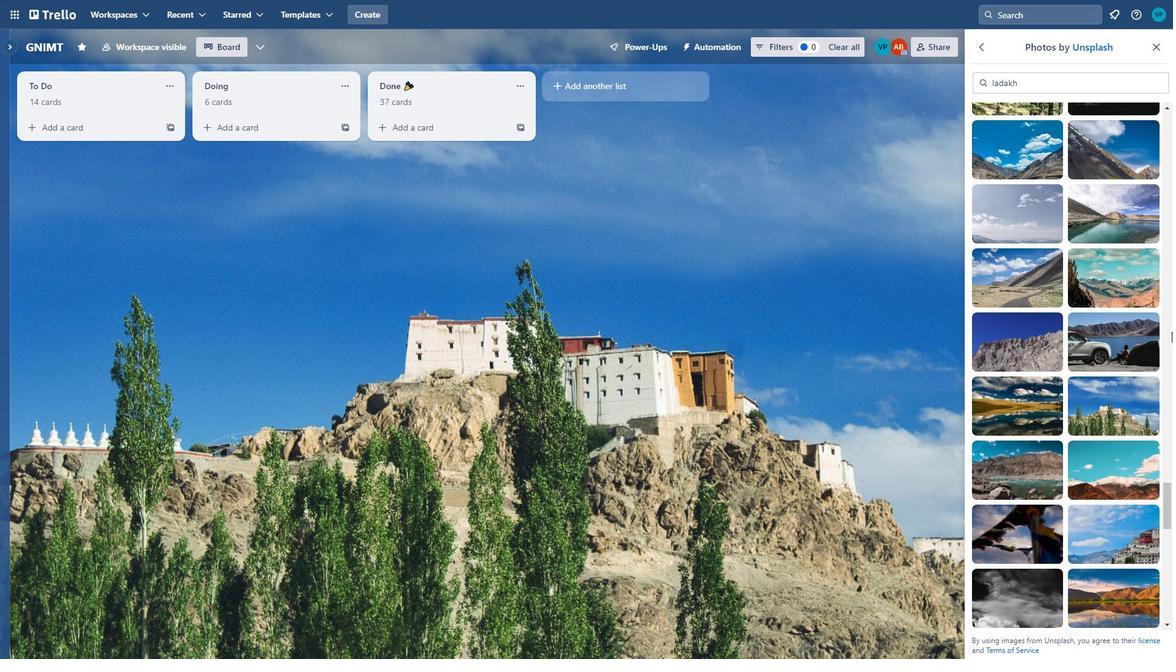 
Action: Mouse moved to (1175, 454)
Screenshot: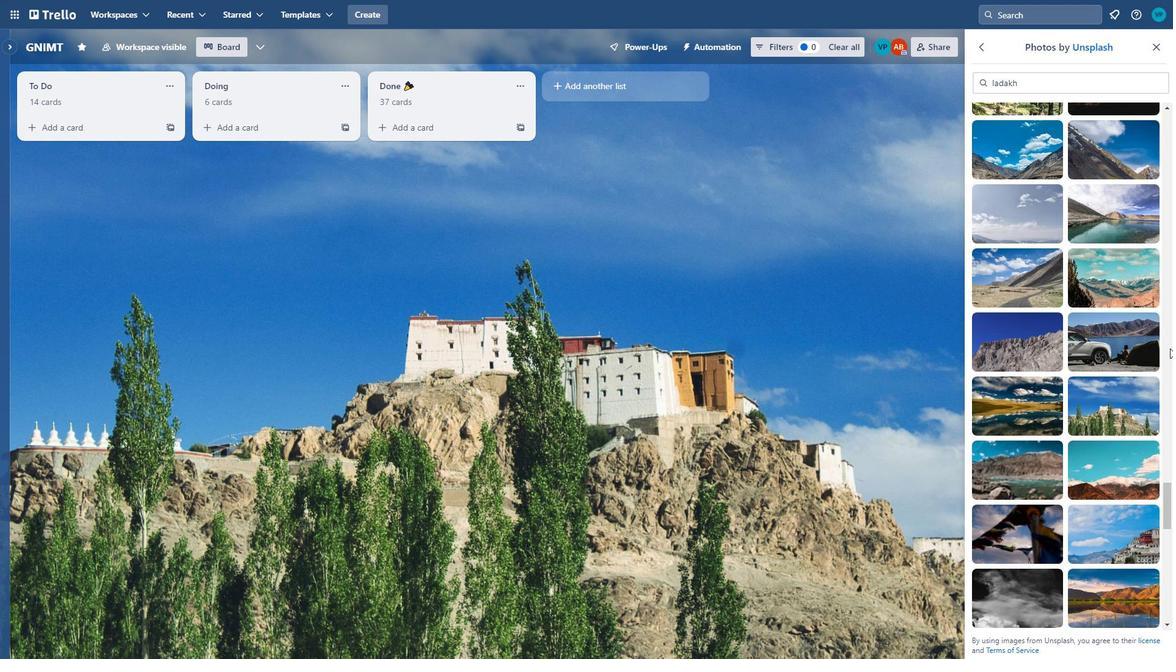 
Action: Mouse scrolled (1172, 453) with delta (0, 0)
Screenshot: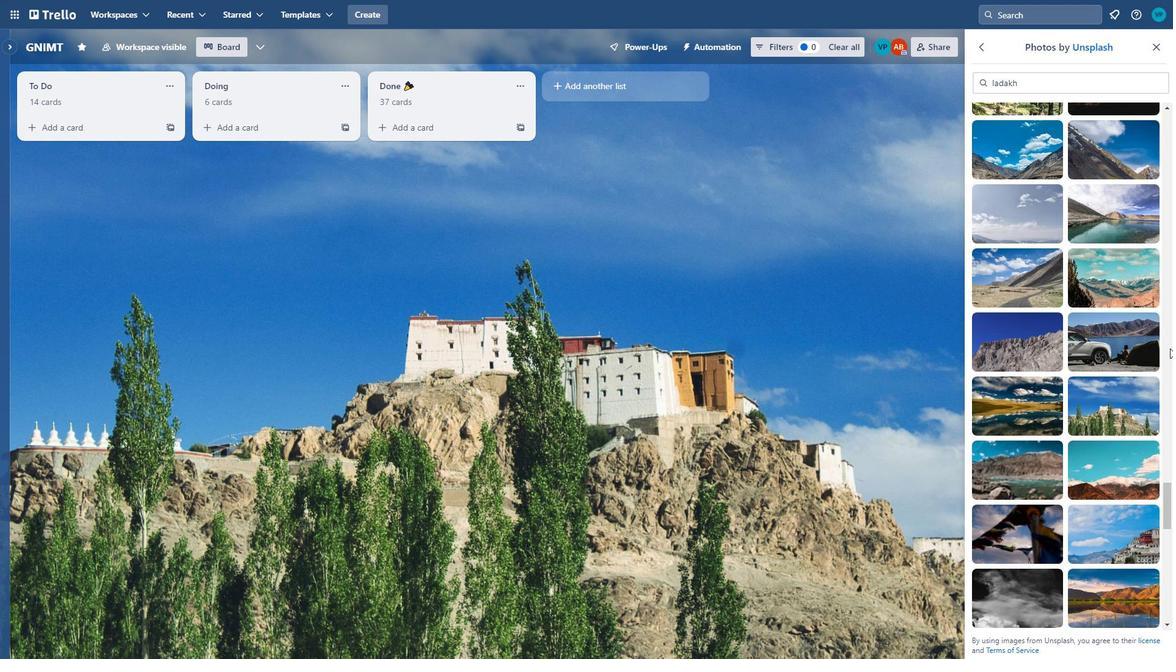 
Action: Mouse moved to (1173, 455)
Screenshot: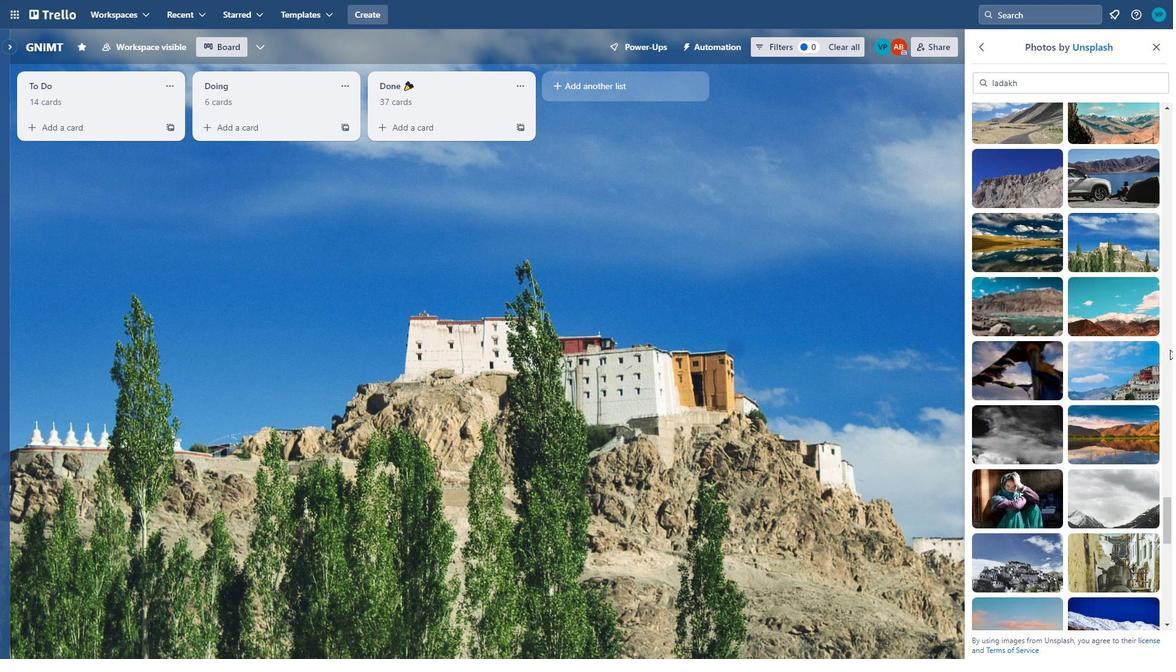 
Action: Mouse scrolled (1172, 455) with delta (0, 0)
Screenshot: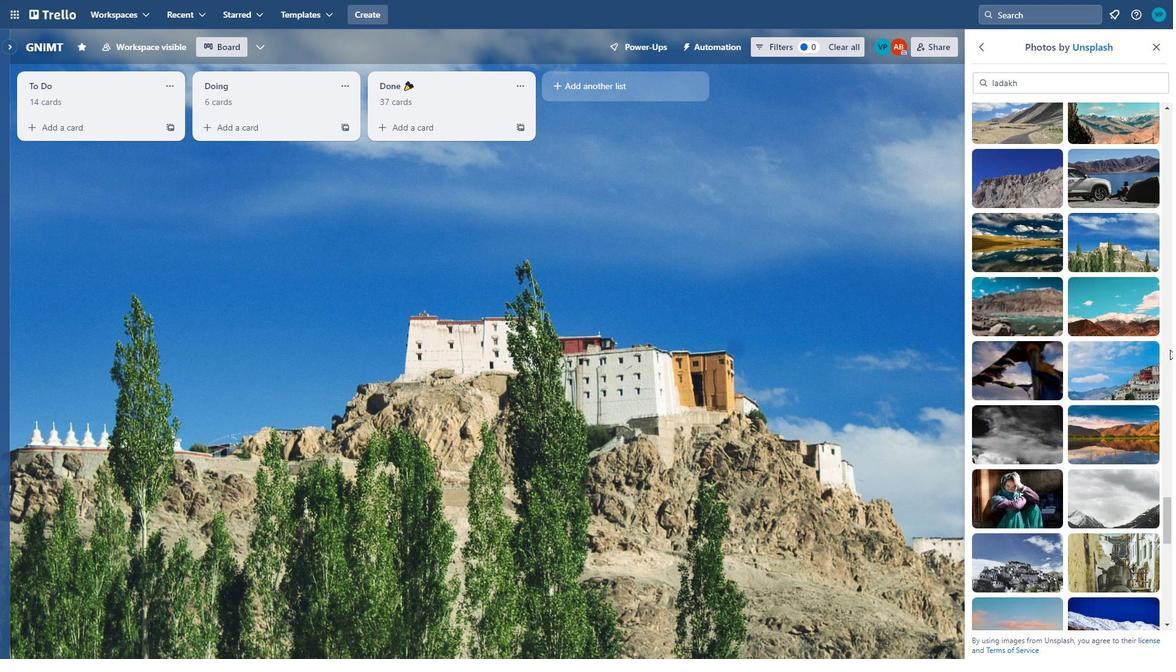 
Action: Mouse moved to (1164, 441)
Screenshot: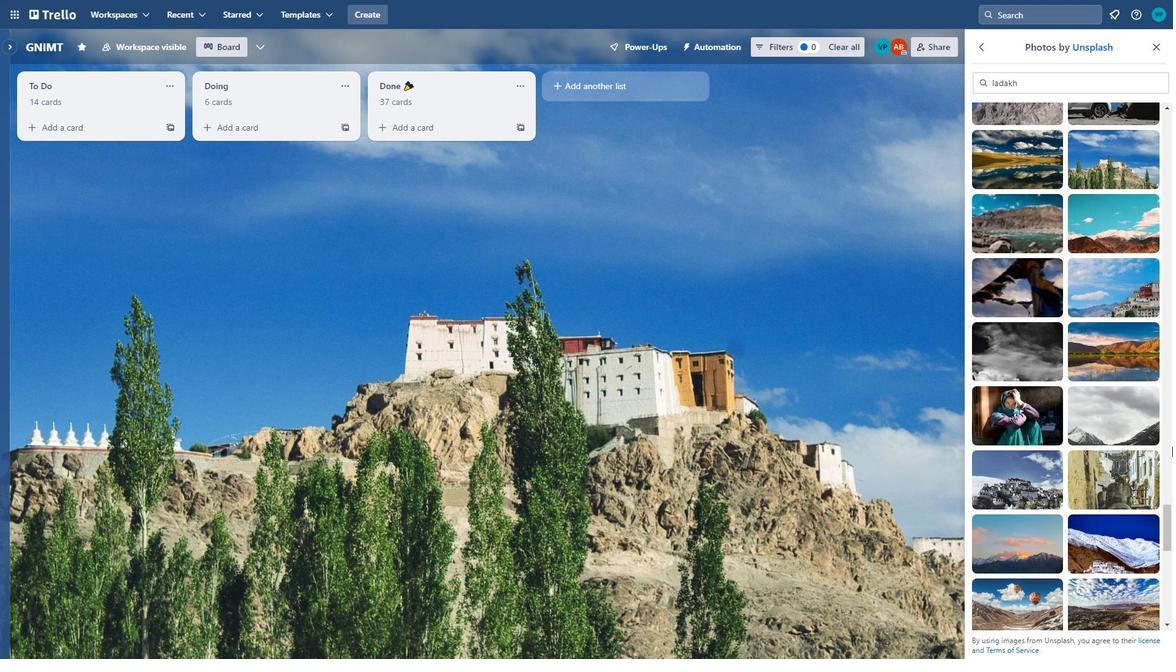 
Action: Mouse scrolled (1164, 440) with delta (0, 0)
Screenshot: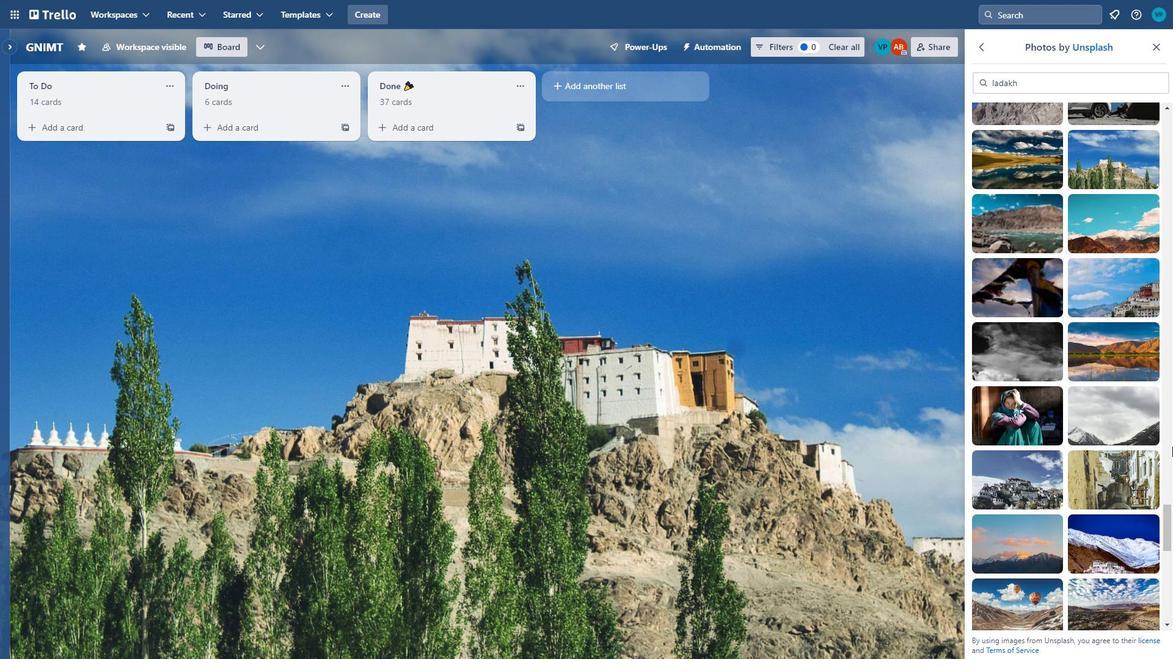 
Action: Mouse moved to (1163, 441)
Screenshot: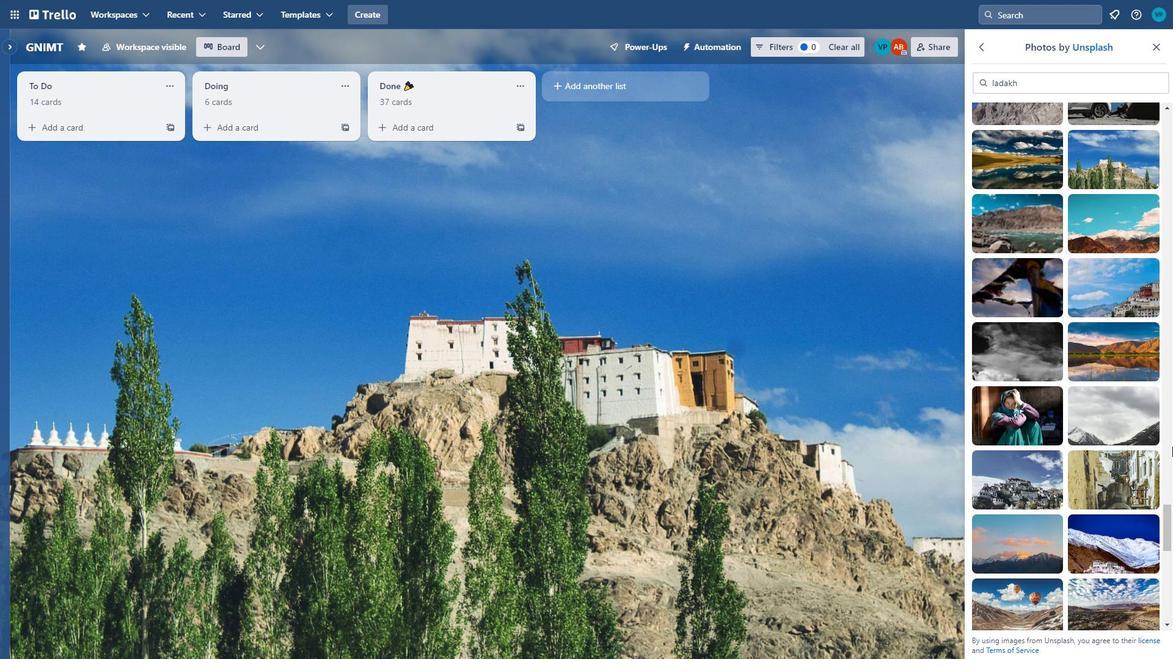 
Action: Mouse scrolled (1163, 440) with delta (0, 0)
Screenshot: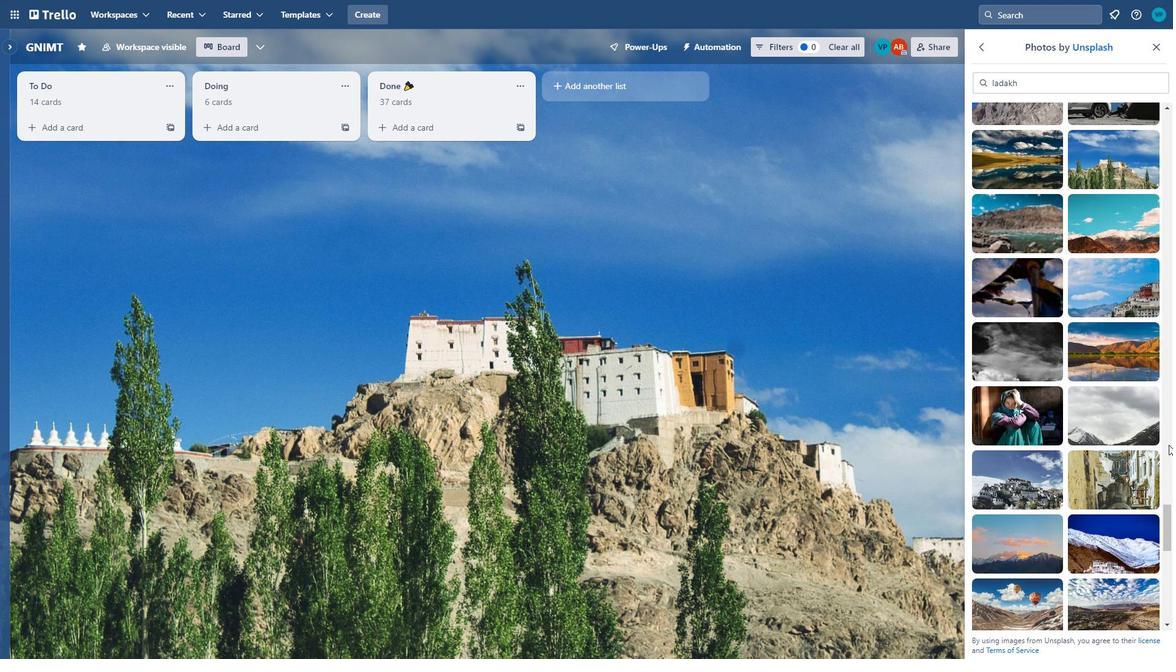 
Action: Mouse moved to (1163, 439)
Screenshot: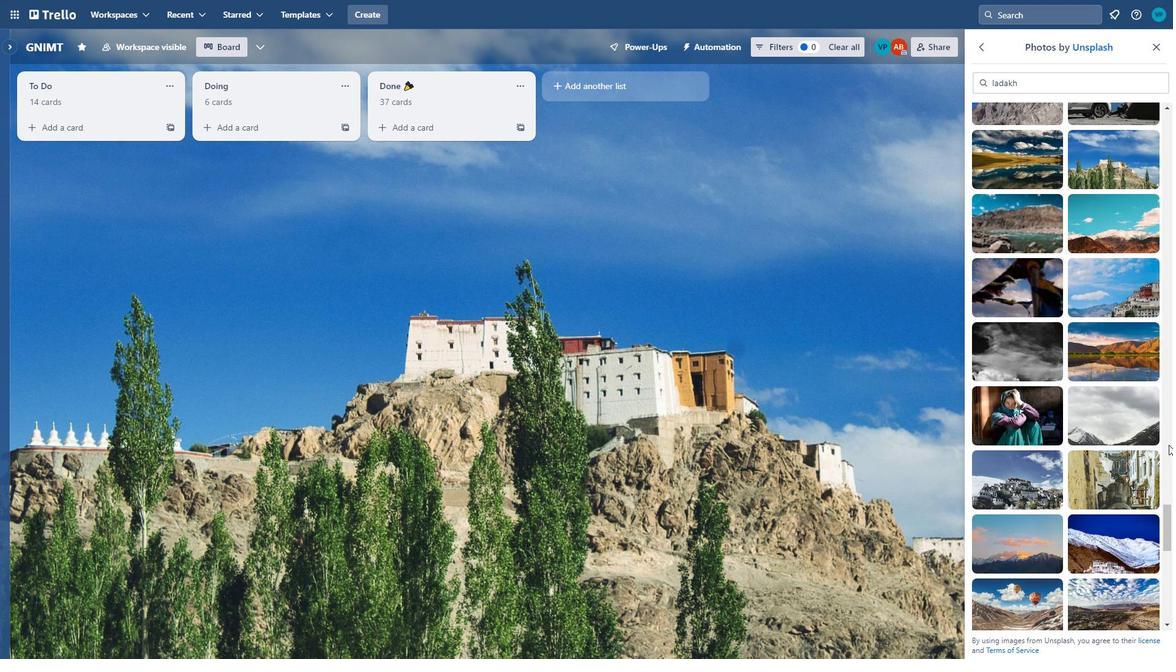 
Action: Mouse scrolled (1163, 439) with delta (0, 0)
Screenshot: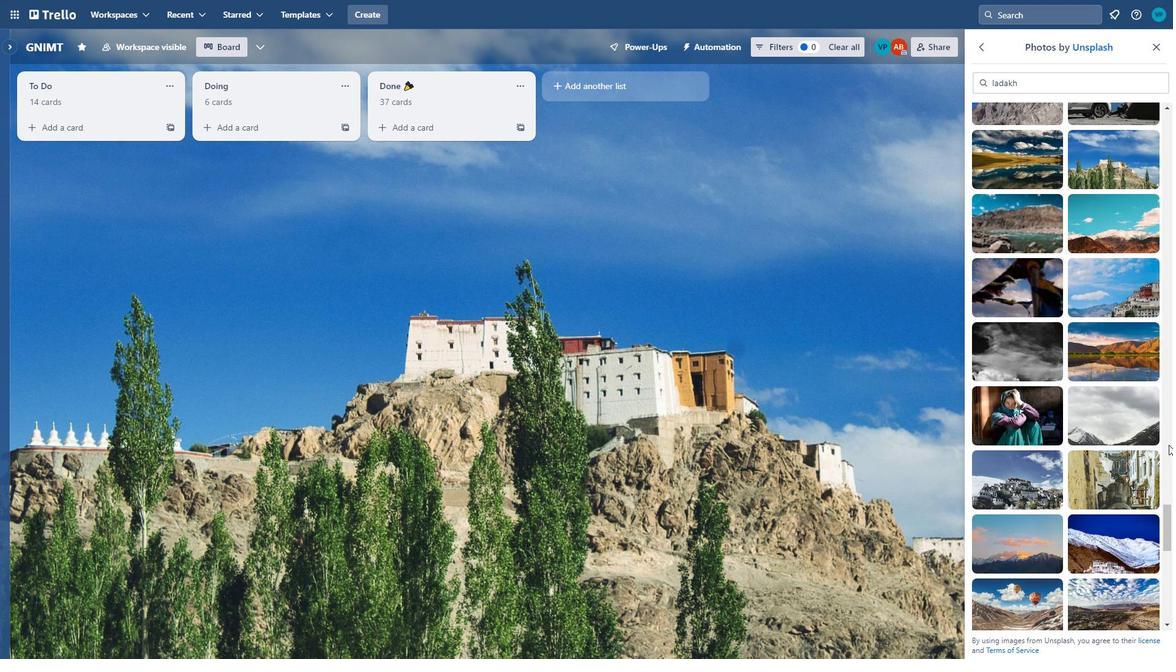 
Action: Mouse moved to (1021, 481)
Screenshot: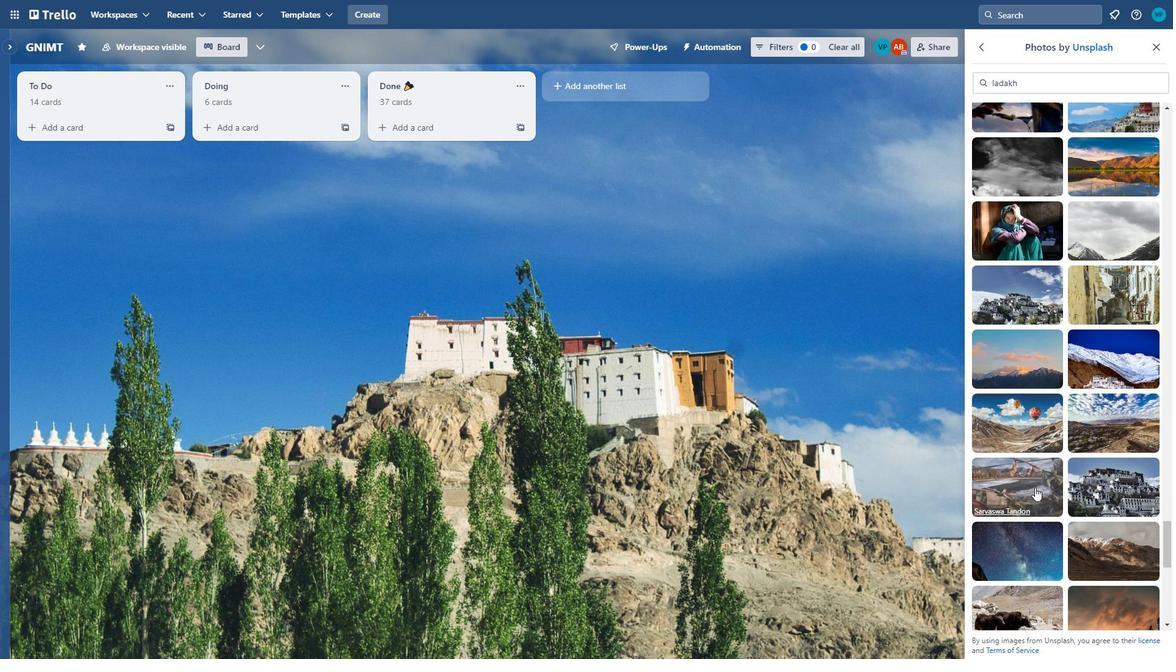 
Action: Mouse pressed left at (1021, 481)
Screenshot: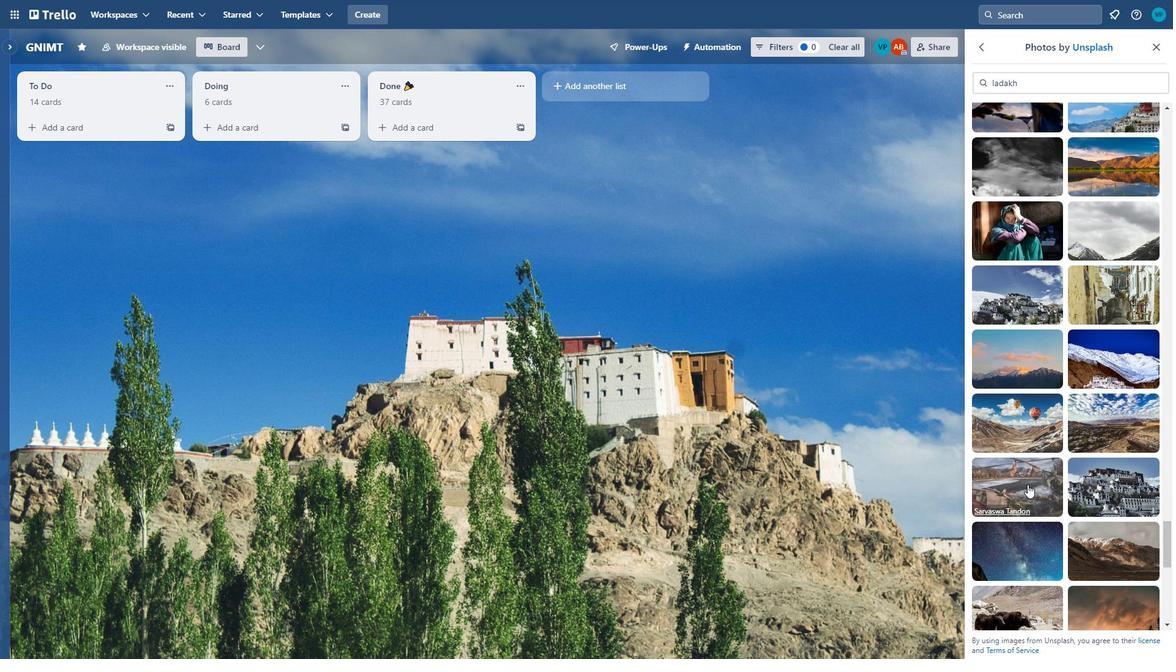 
Action: Mouse moved to (1005, 494)
Screenshot: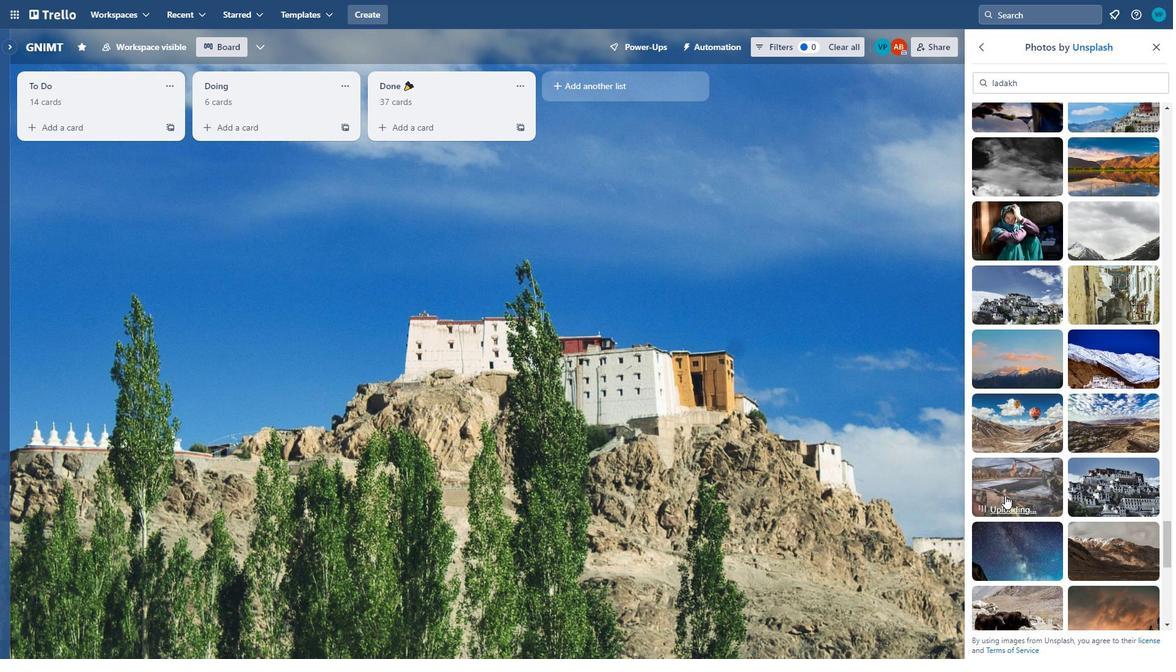 
Action: Mouse scrolled (1005, 493) with delta (0, 0)
Screenshot: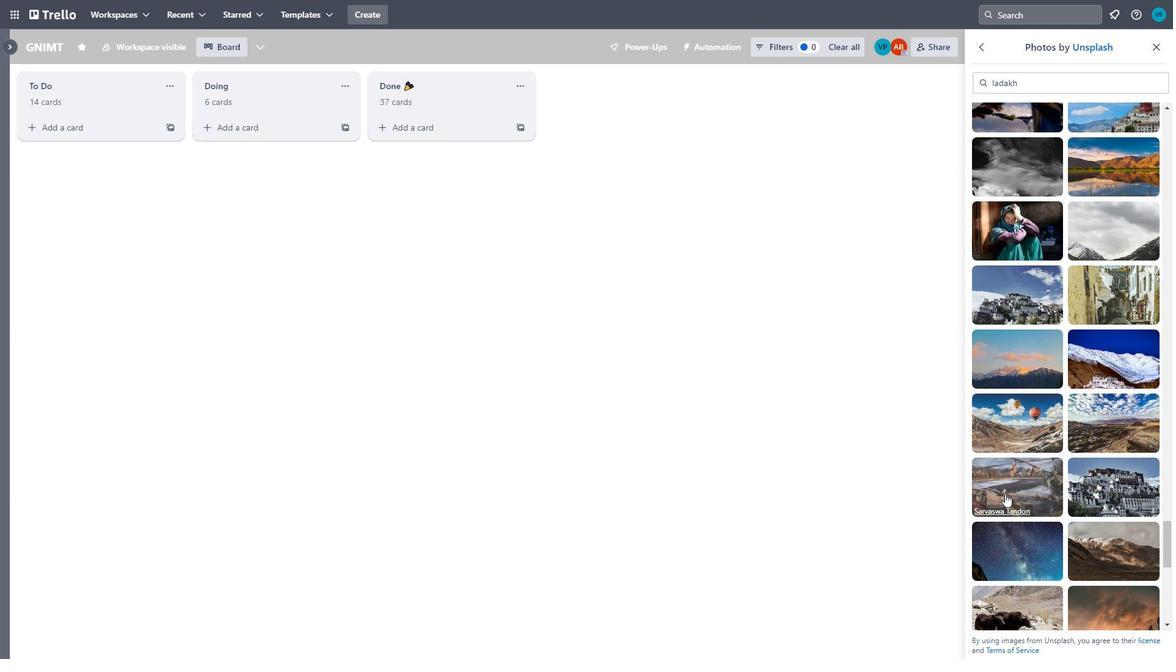 
Action: Mouse scrolled (1005, 493) with delta (0, 0)
Screenshot: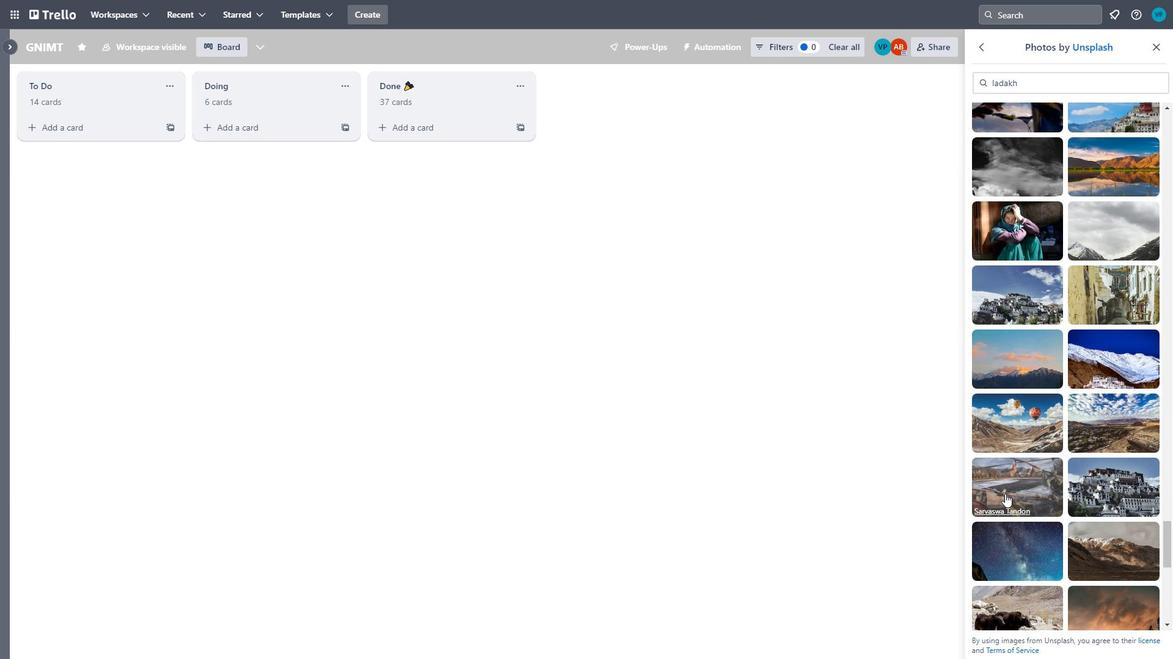 
Action: Mouse scrolled (1005, 493) with delta (0, 0)
Screenshot: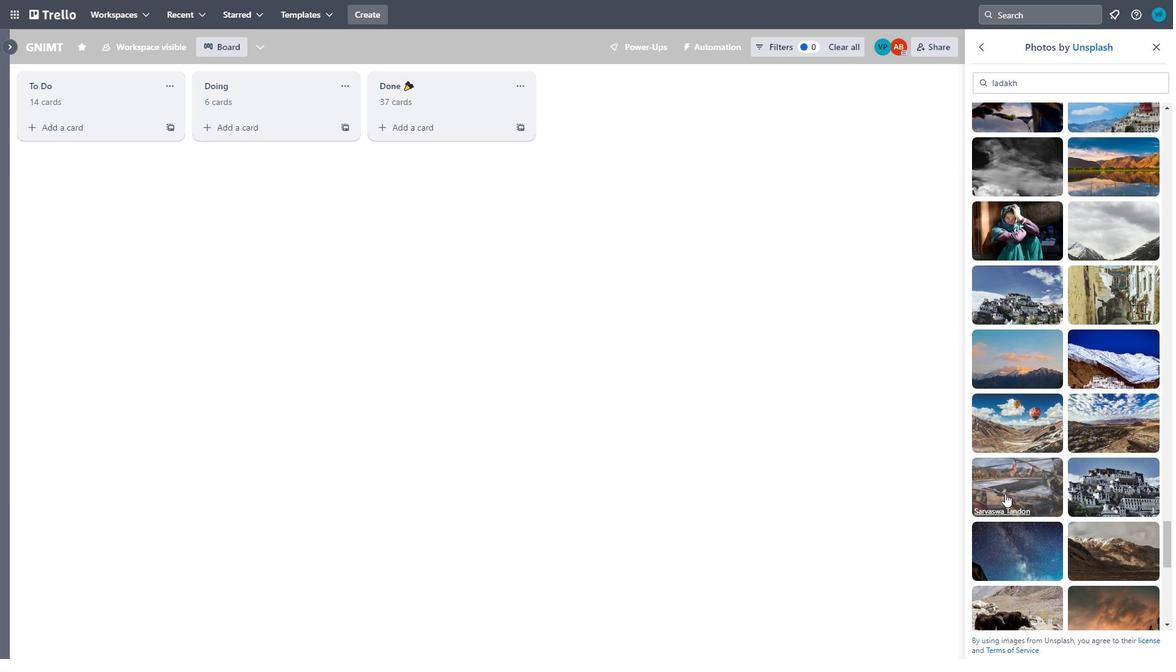 
Action: Mouse scrolled (1005, 493) with delta (0, 0)
Screenshot: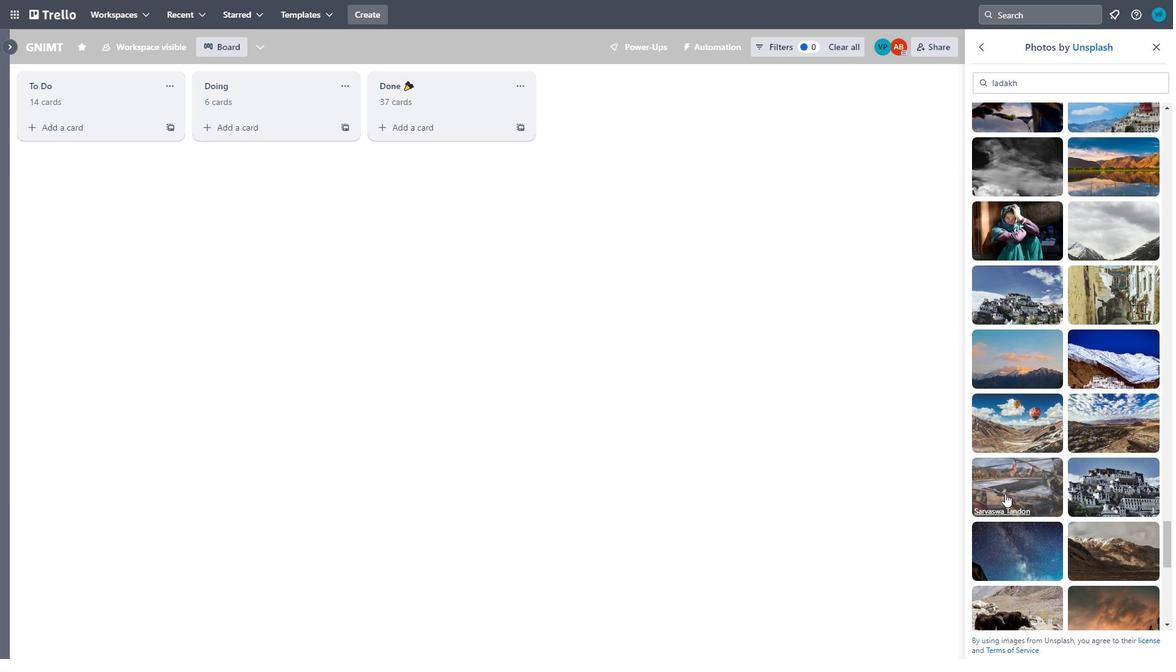 
Action: Mouse scrolled (1005, 494) with delta (0, 0)
Screenshot: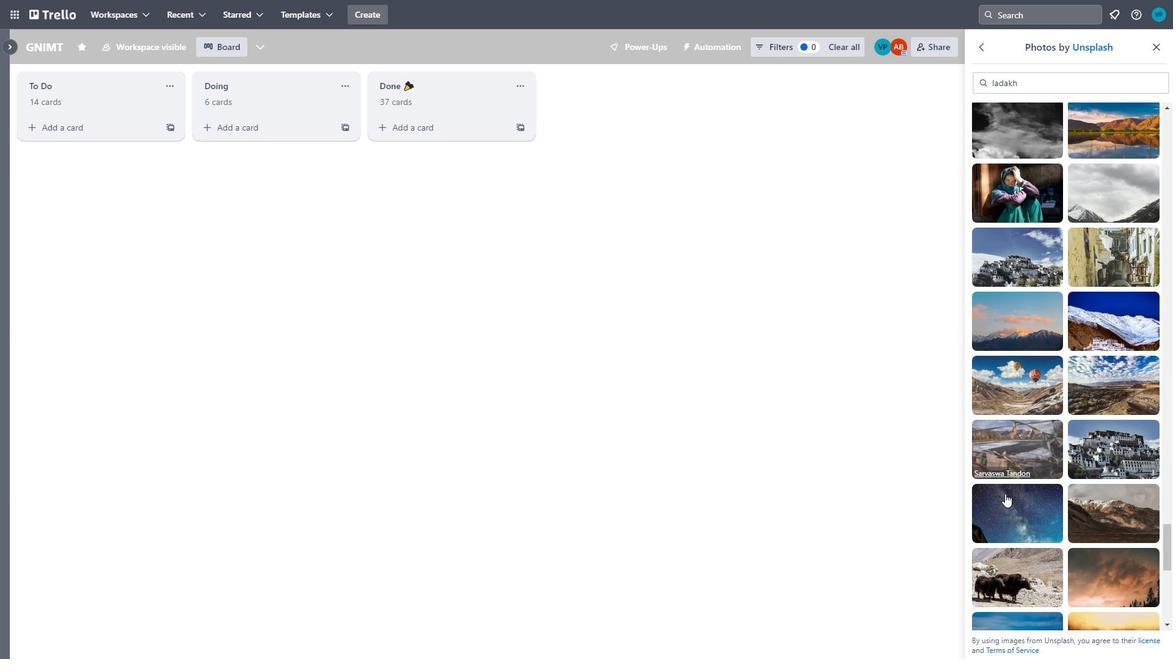 
Action: Mouse moved to (1099, 417)
Screenshot: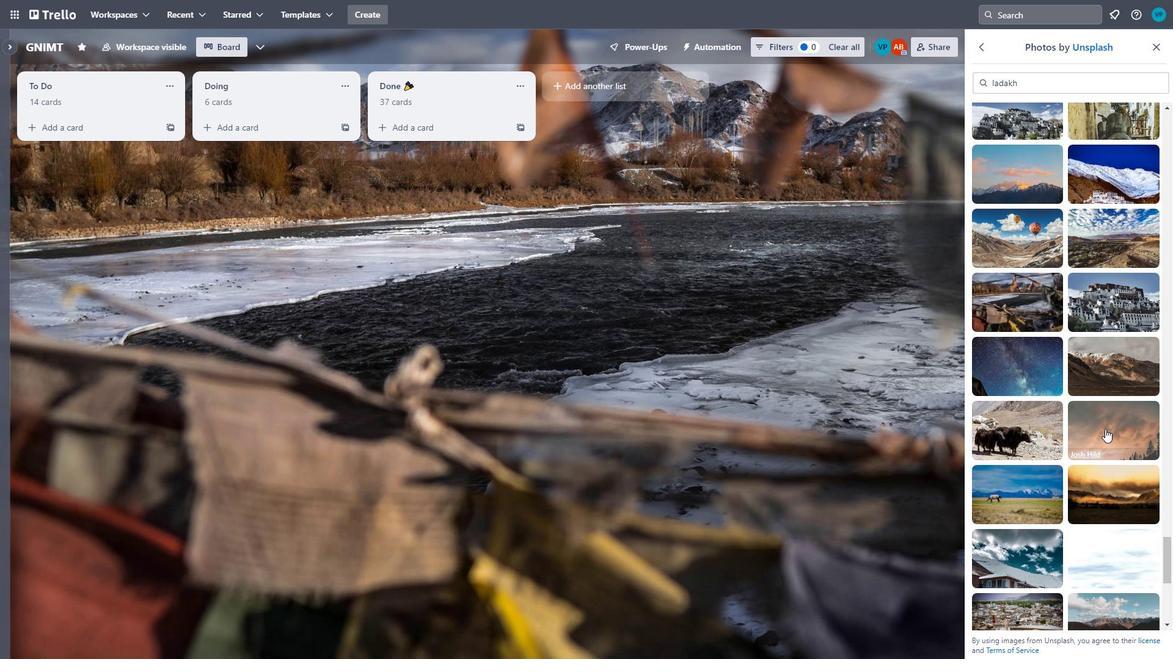 
Action: Mouse pressed left at (1099, 417)
Screenshot: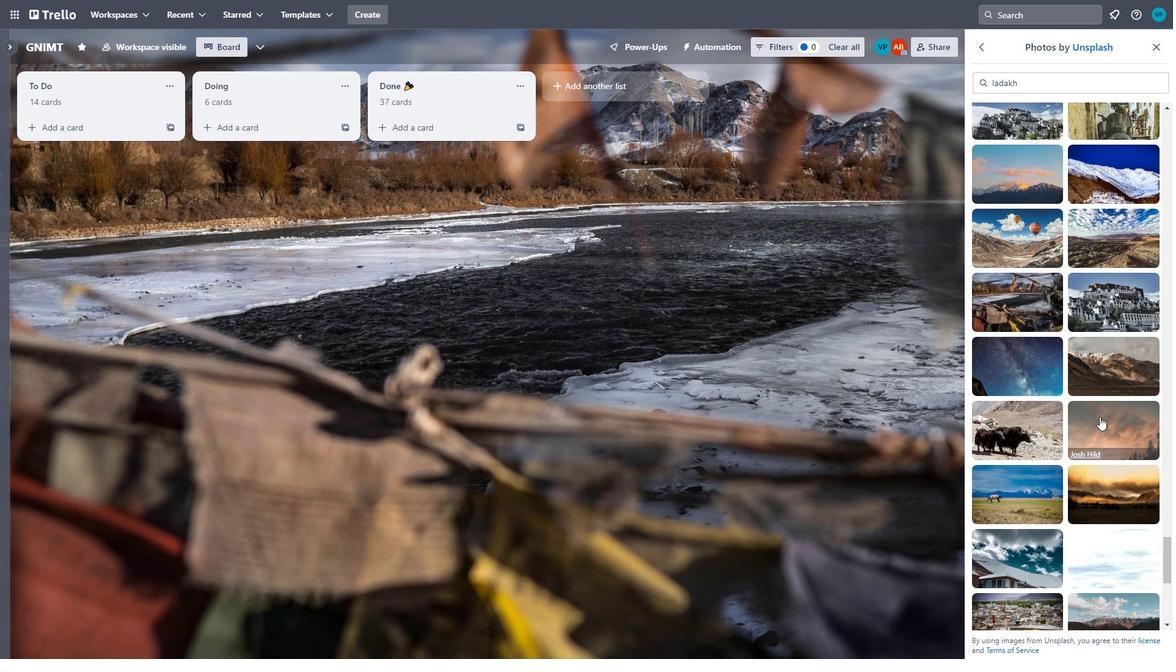 
Action: Mouse moved to (1008, 558)
Screenshot: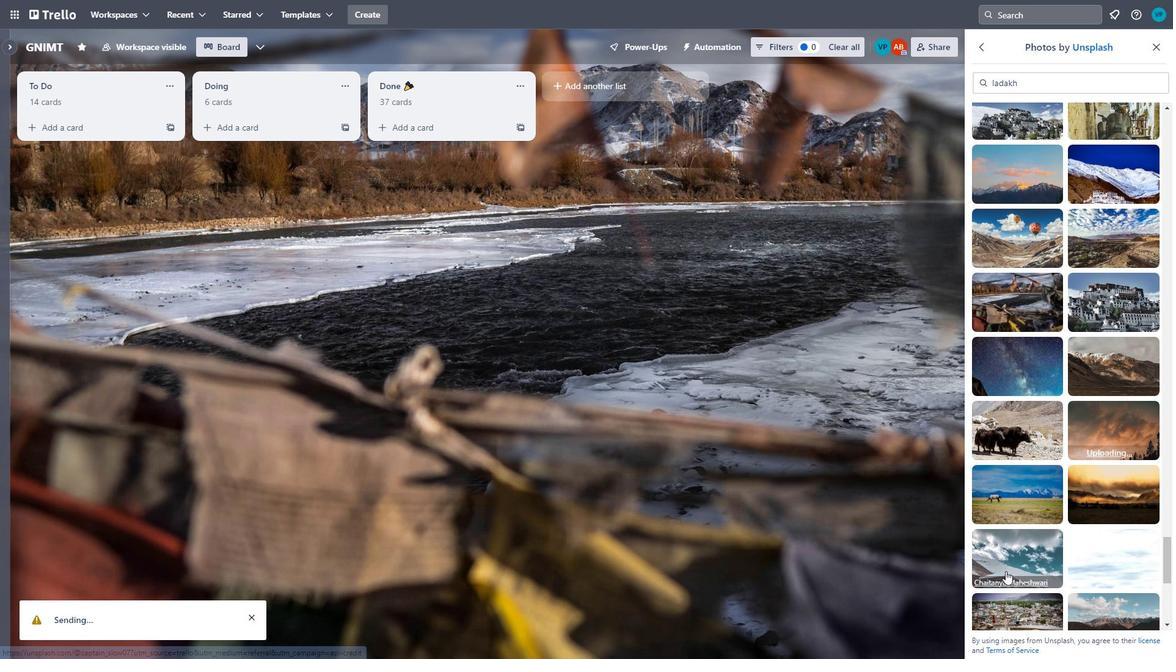 
Action: Mouse pressed left at (1008, 558)
Screenshot: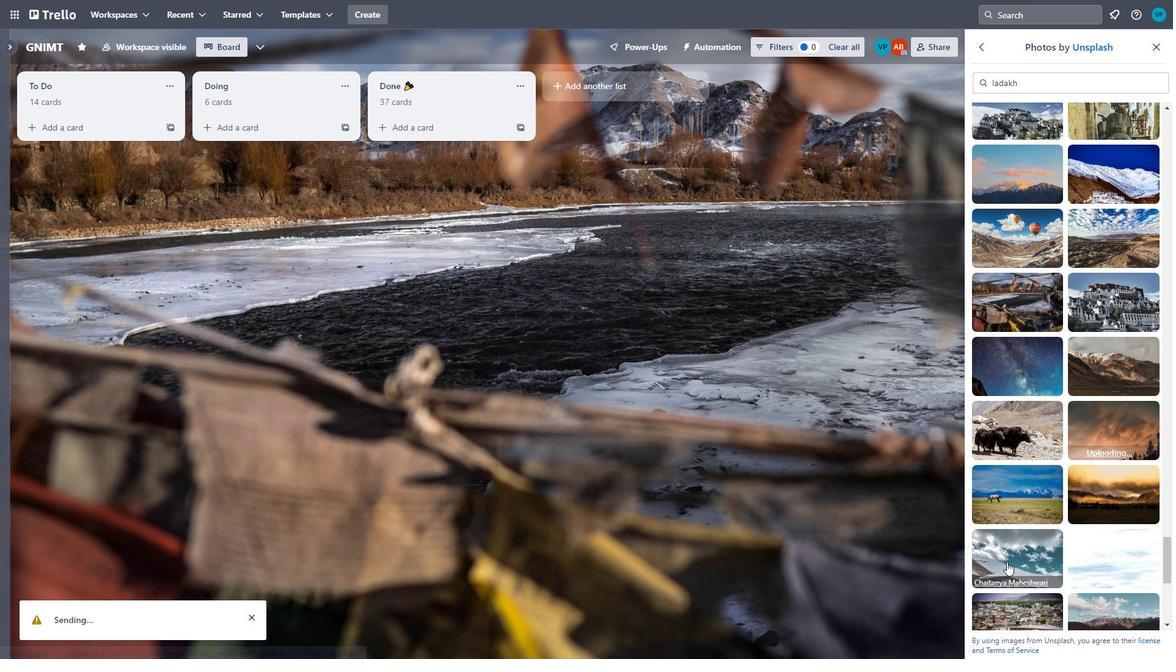 
Action: Mouse moved to (1129, 543)
Screenshot: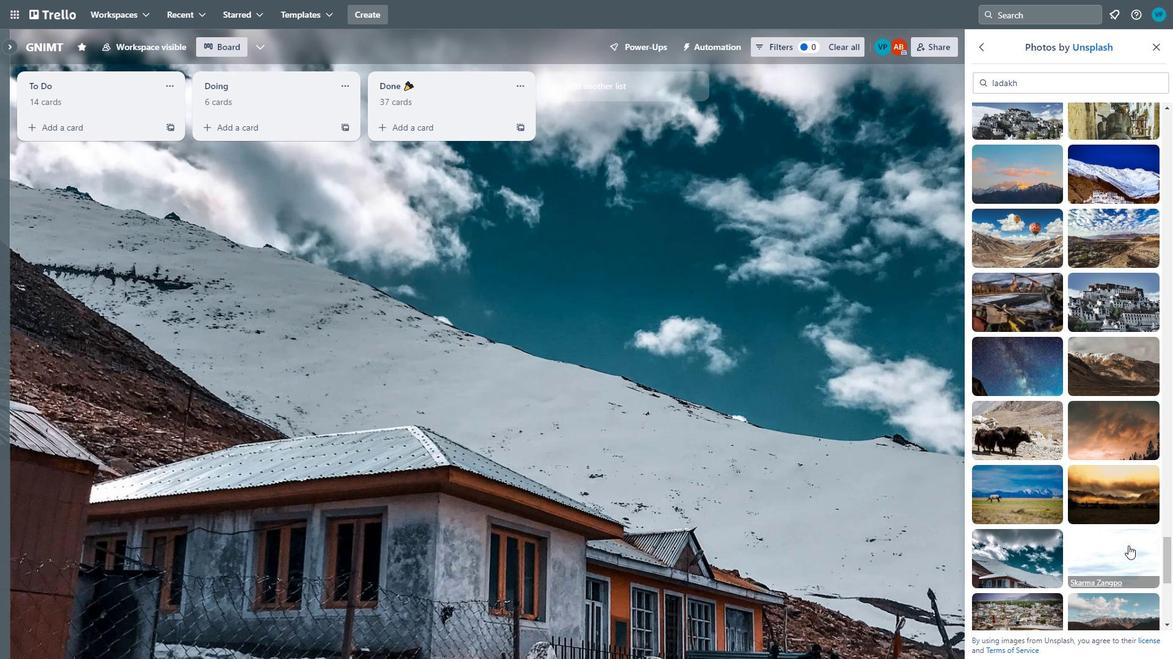 
Action: Mouse pressed left at (1129, 543)
Screenshot: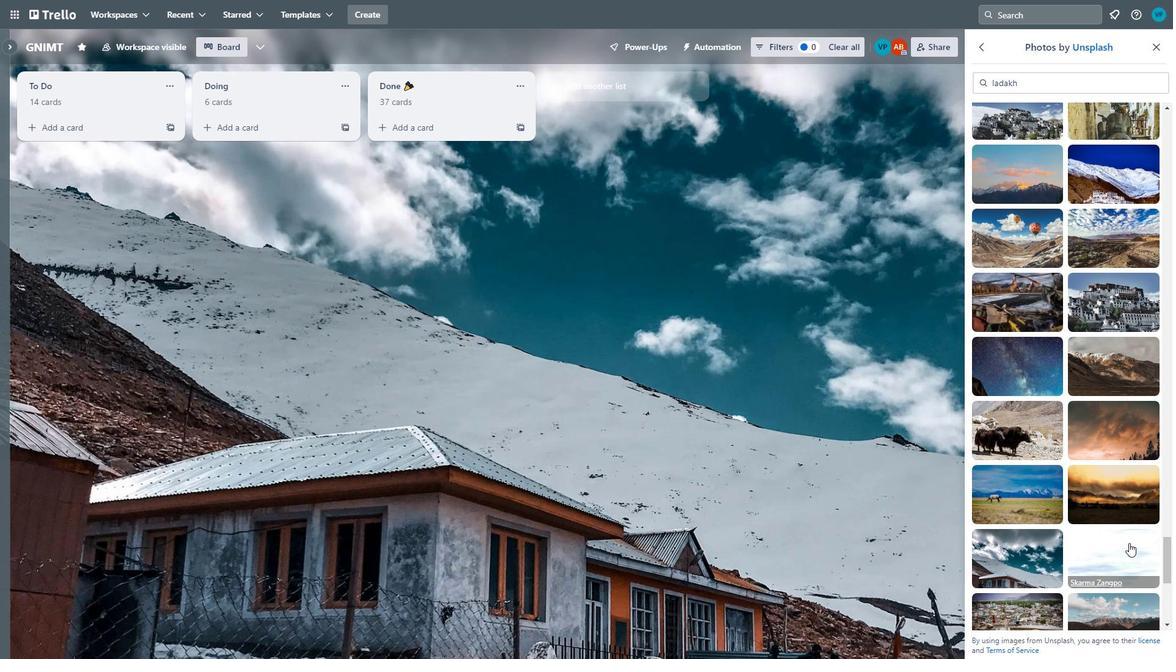 
Action: Mouse moved to (1019, 556)
Screenshot: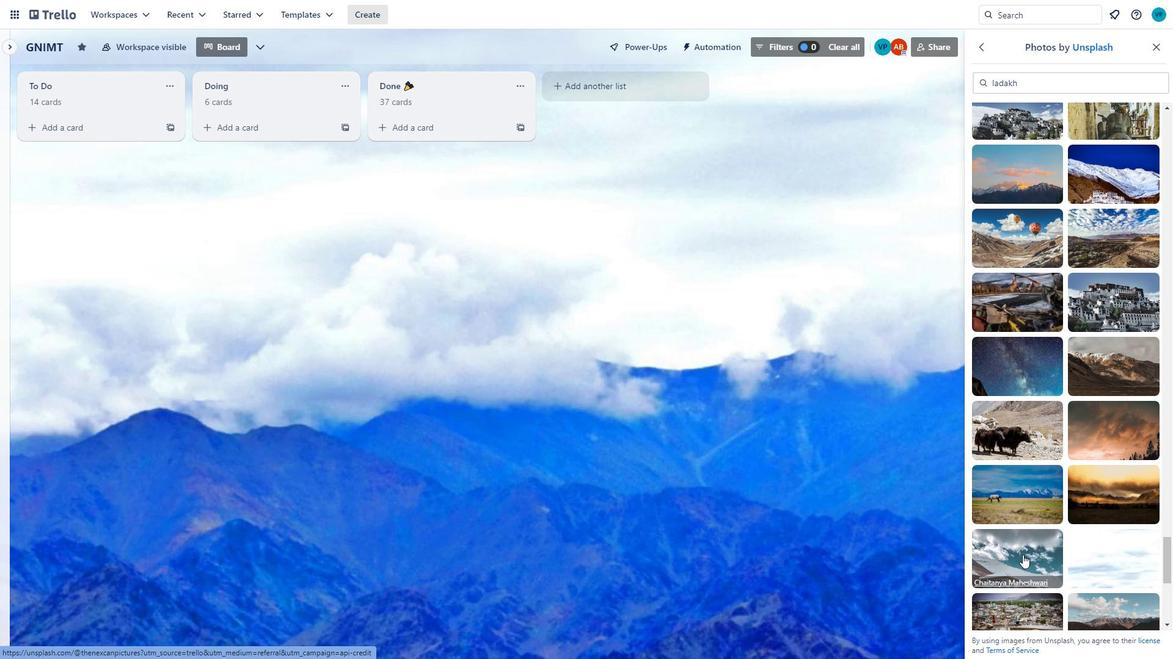 
Action: Mouse pressed left at (1019, 556)
Screenshot: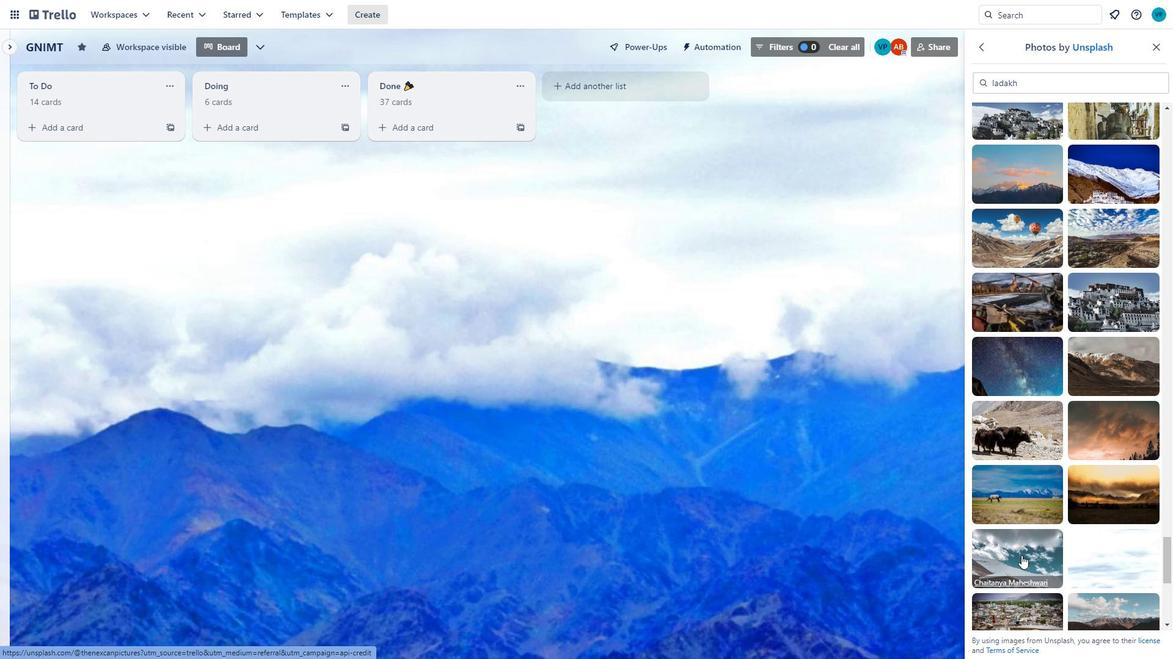 
Action: Mouse moved to (1060, 544)
Screenshot: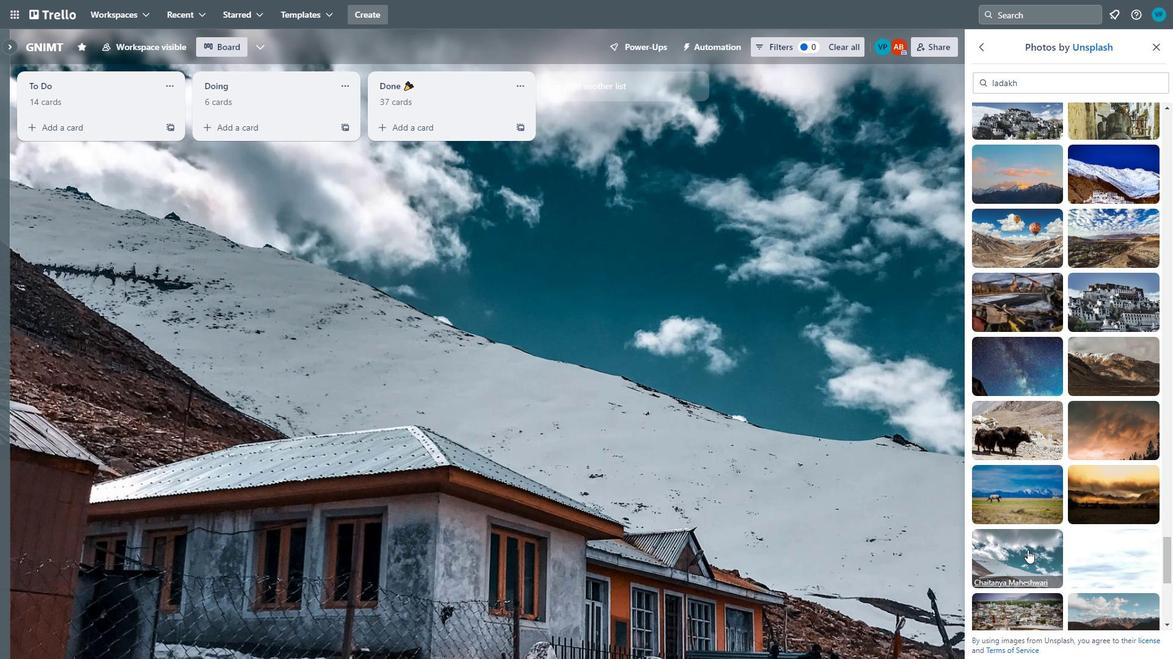 
Action: Mouse scrolled (1060, 543) with delta (0, 0)
Screenshot: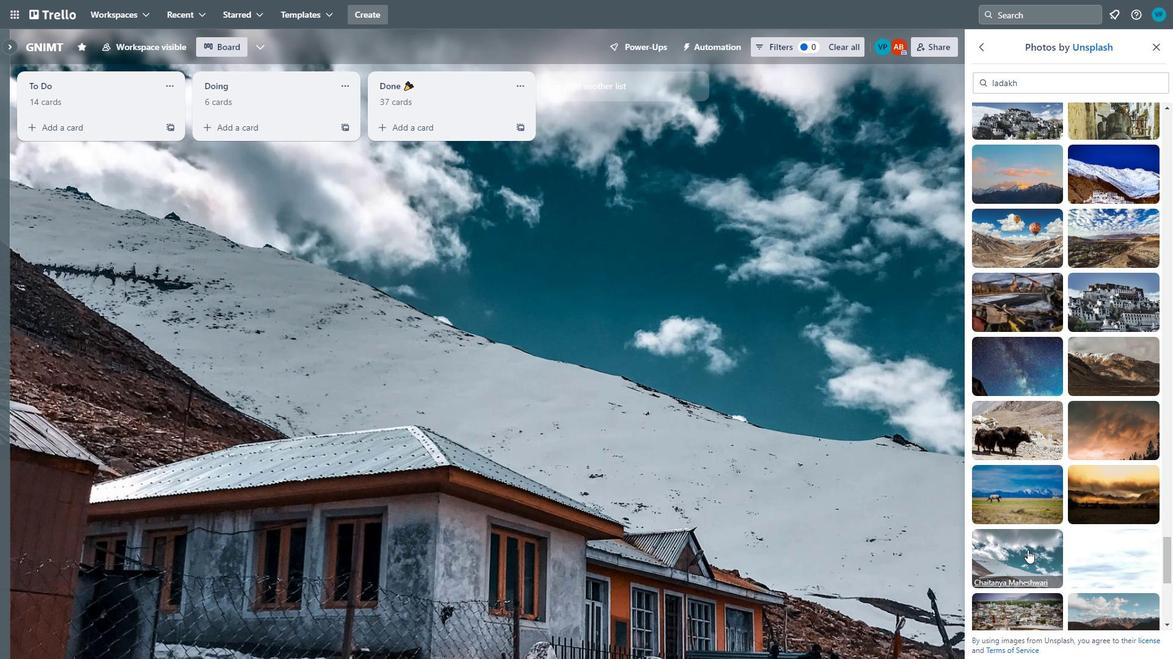 
Action: Mouse moved to (1012, 560)
Screenshot: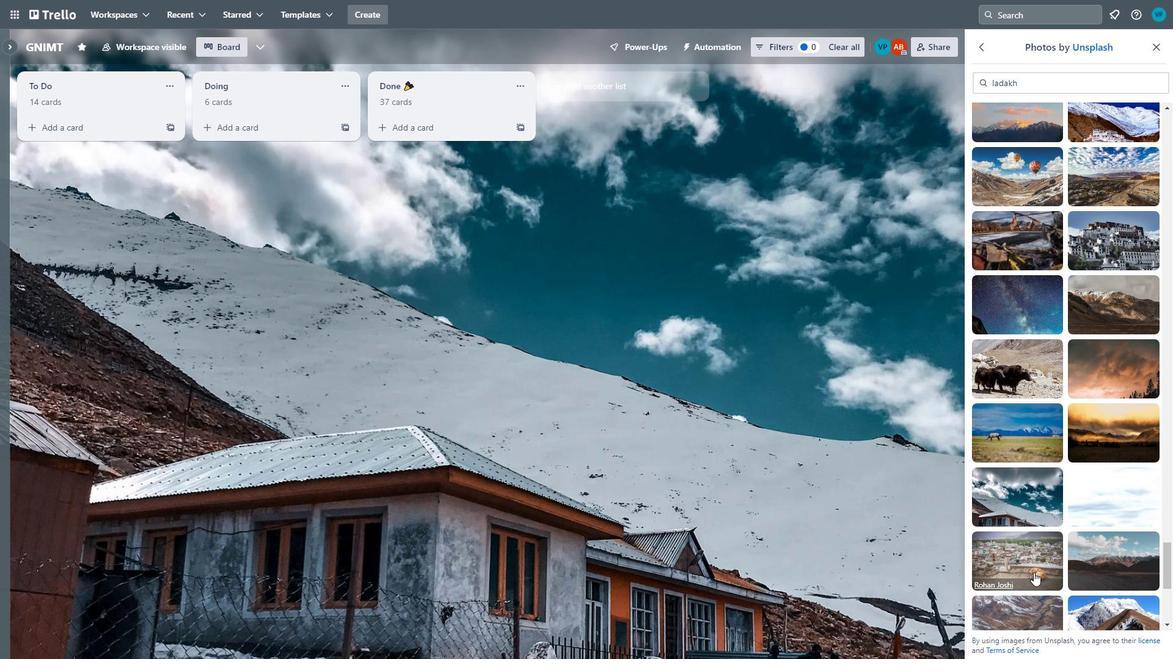 
Action: Mouse pressed left at (1012, 560)
Screenshot: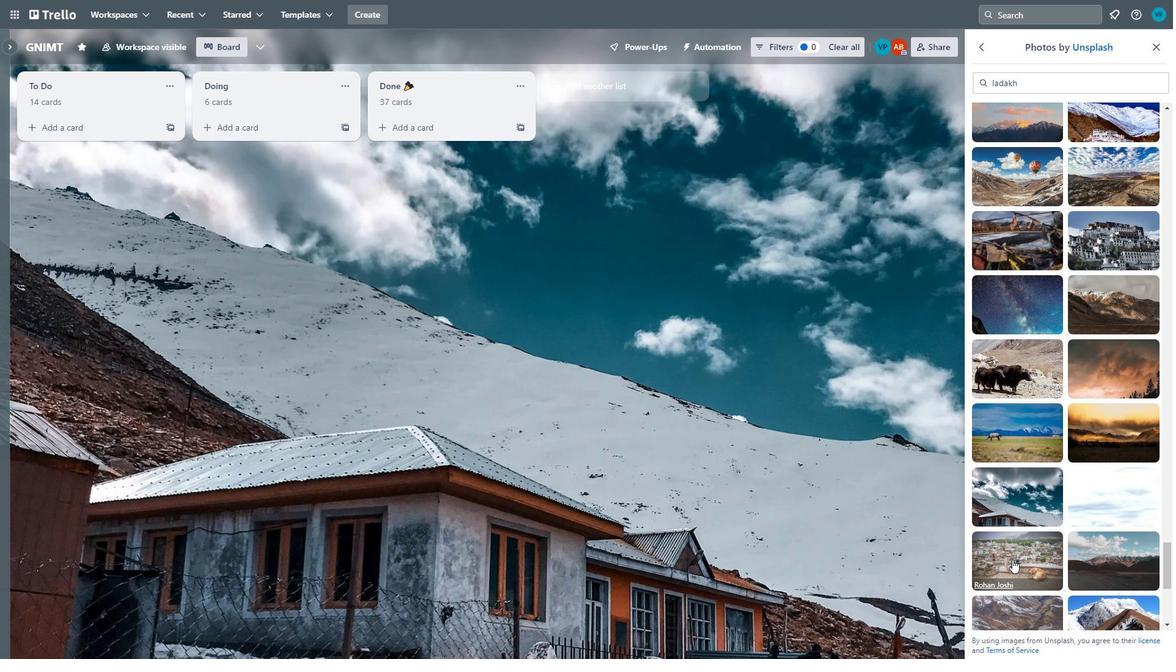 
Action: Mouse moved to (1124, 551)
Screenshot: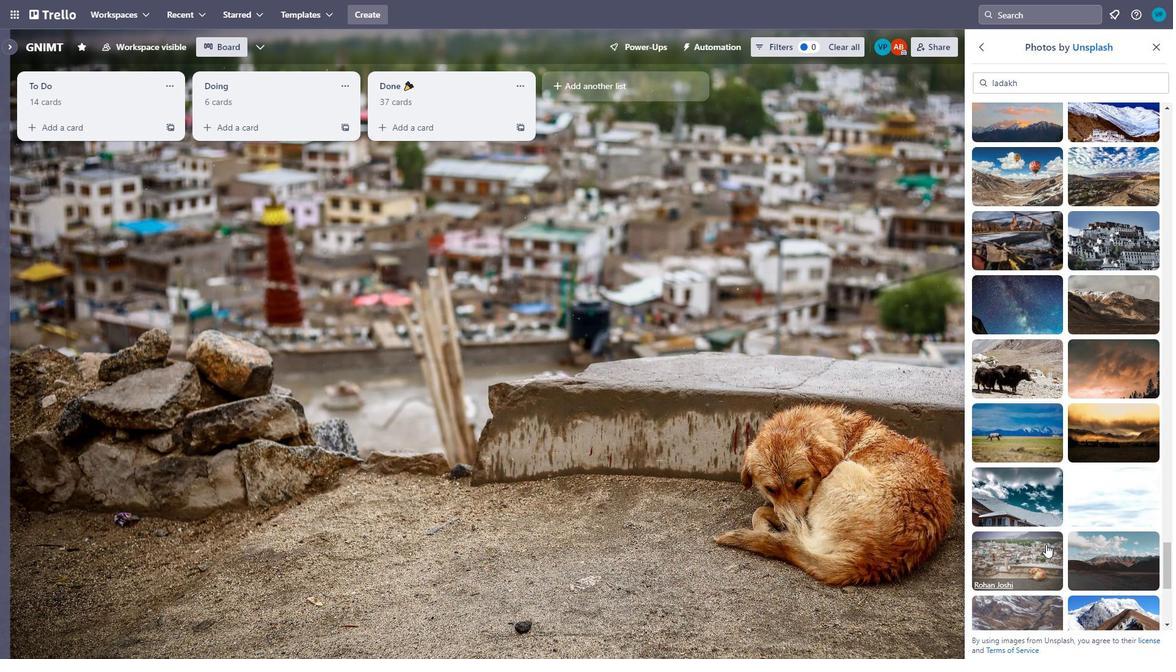 
Action: Mouse scrolled (1124, 550) with delta (0, 0)
Screenshot: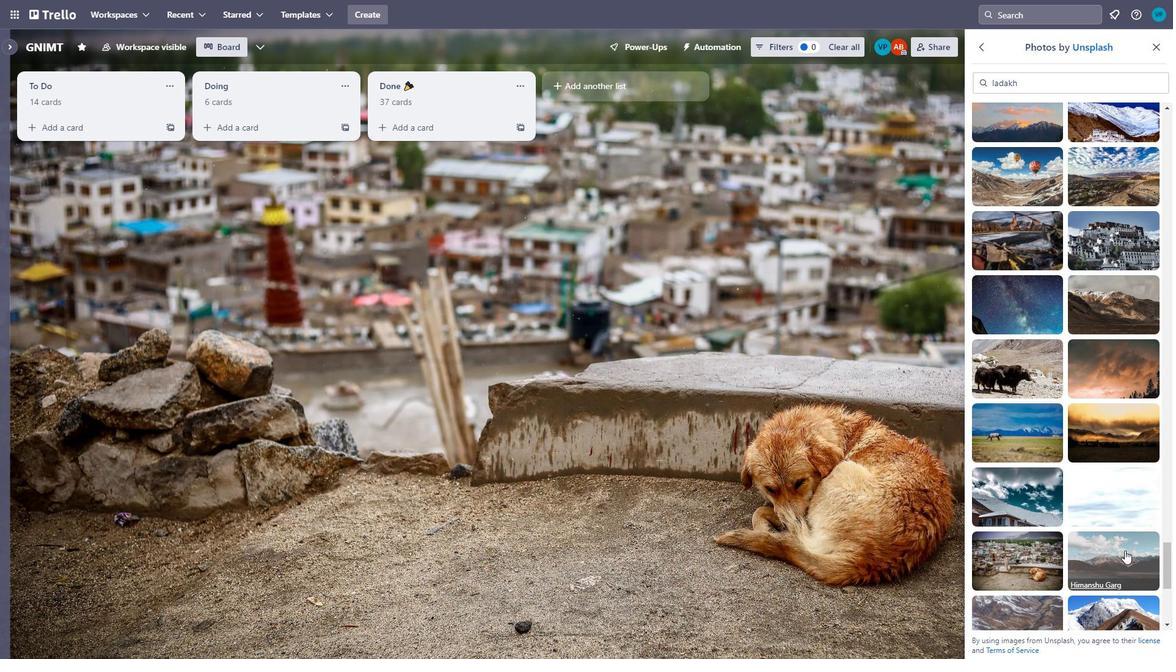 
Action: Mouse moved to (1124, 551)
Screenshot: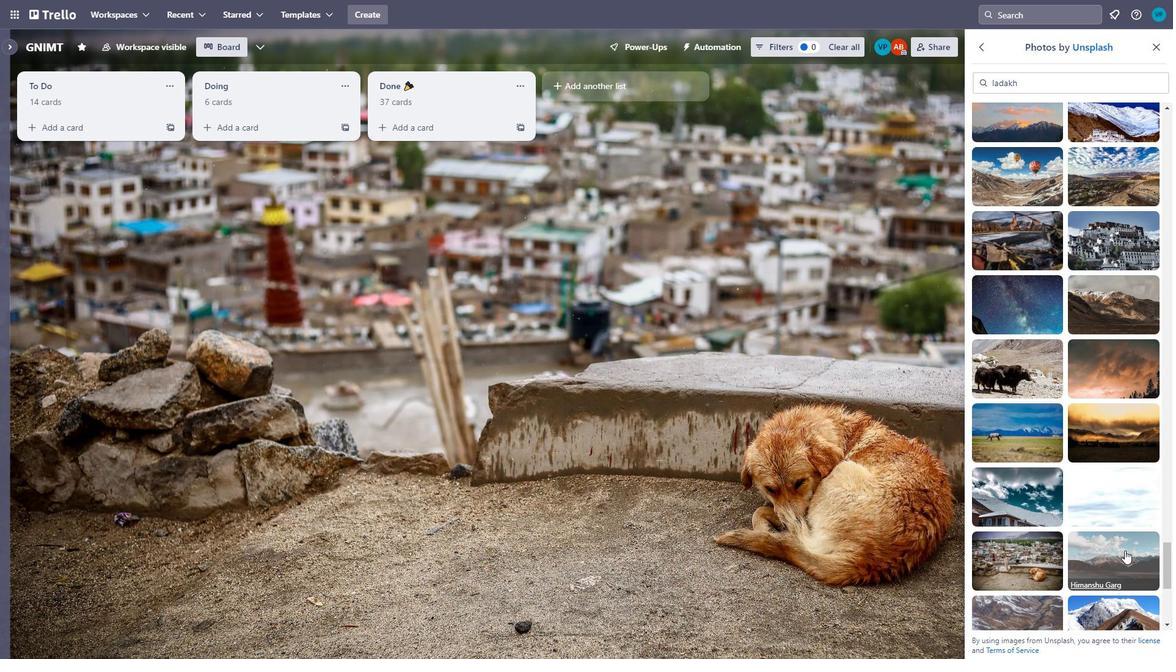 
Action: Mouse scrolled (1124, 550) with delta (0, 0)
Screenshot: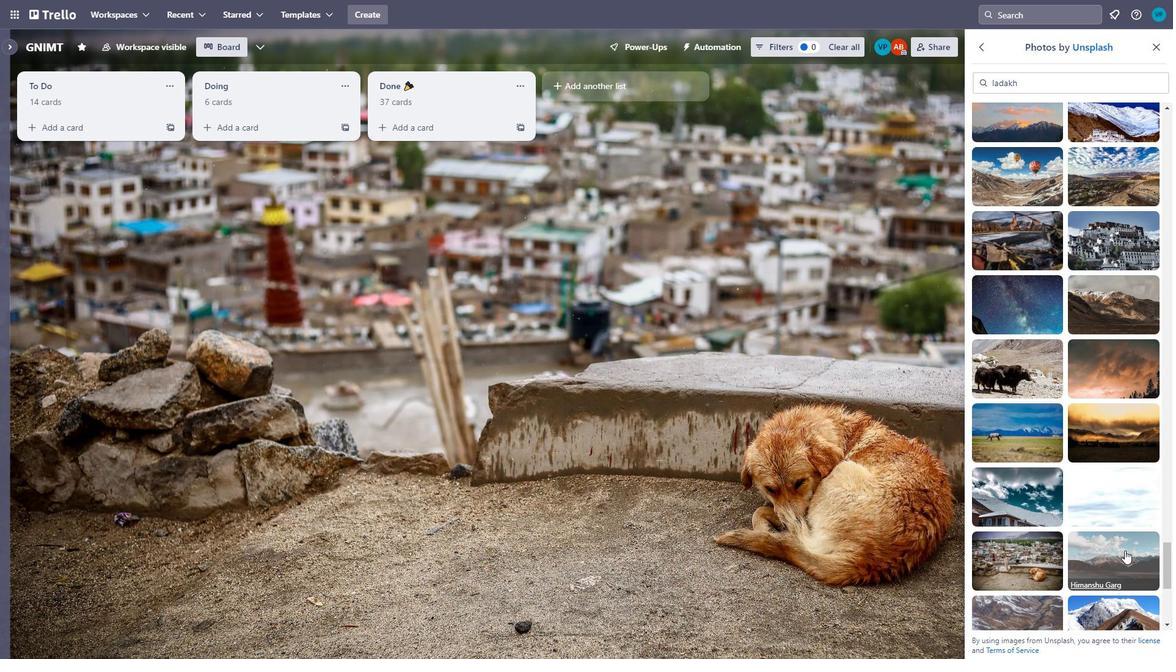 
Action: Mouse moved to (1124, 551)
Screenshot: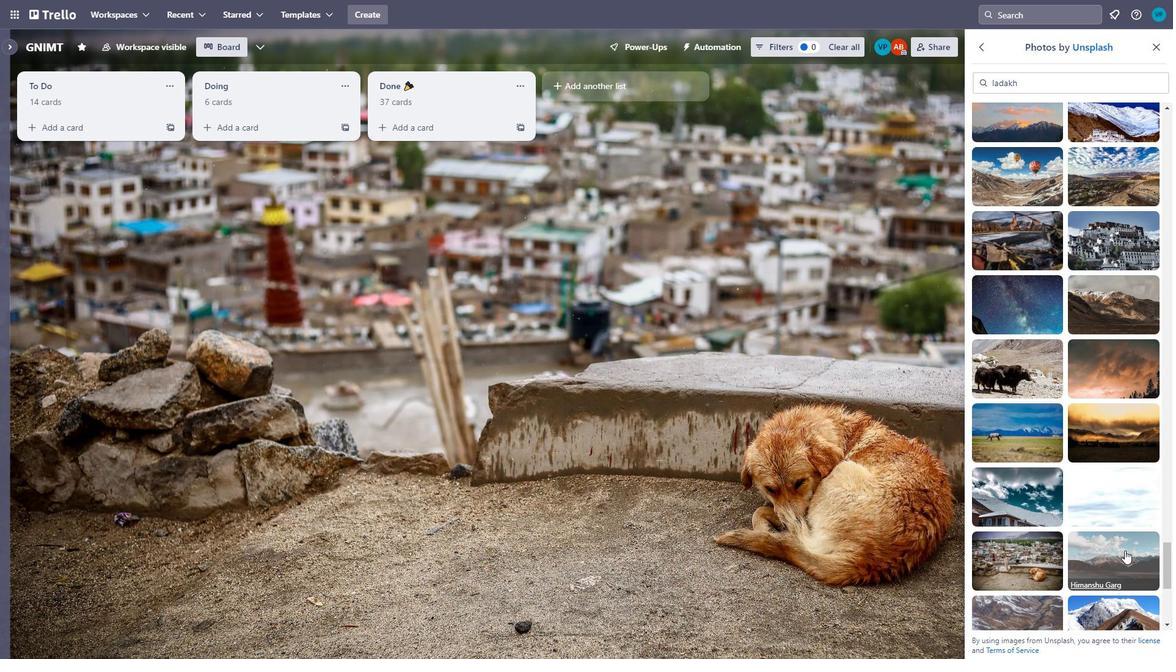 
Action: Mouse scrolled (1124, 551) with delta (0, 0)
Screenshot: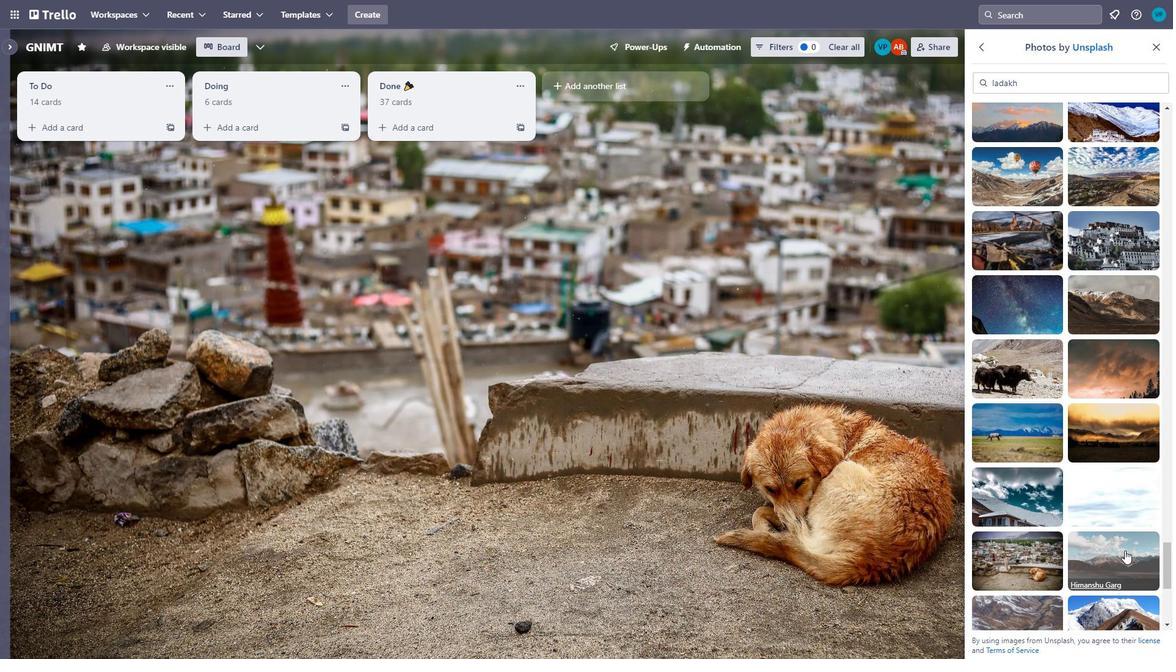 
Action: Mouse moved to (1123, 551)
Screenshot: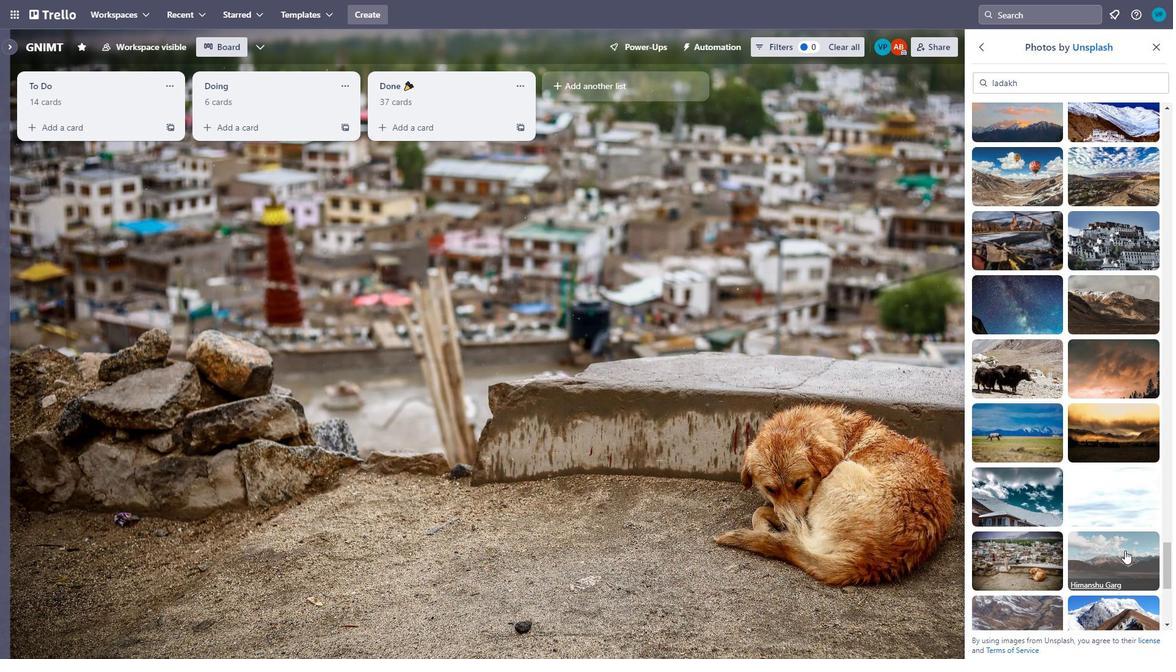 
Action: Mouse scrolled (1123, 551) with delta (0, 0)
Screenshot: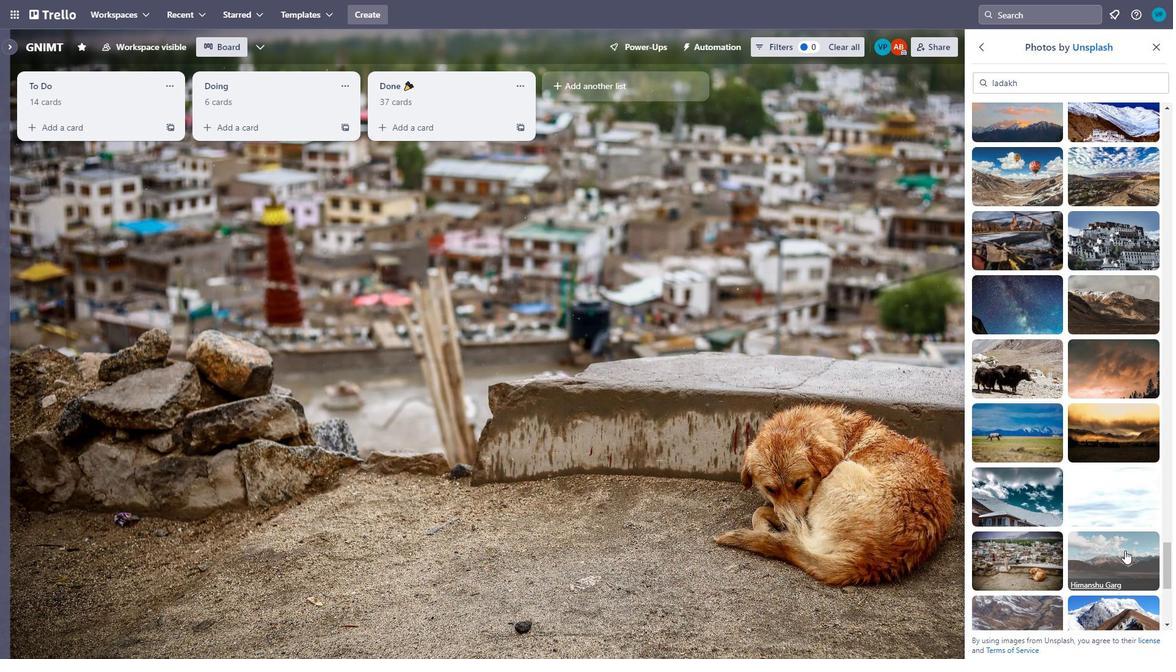
Action: Mouse moved to (999, 424)
Screenshot: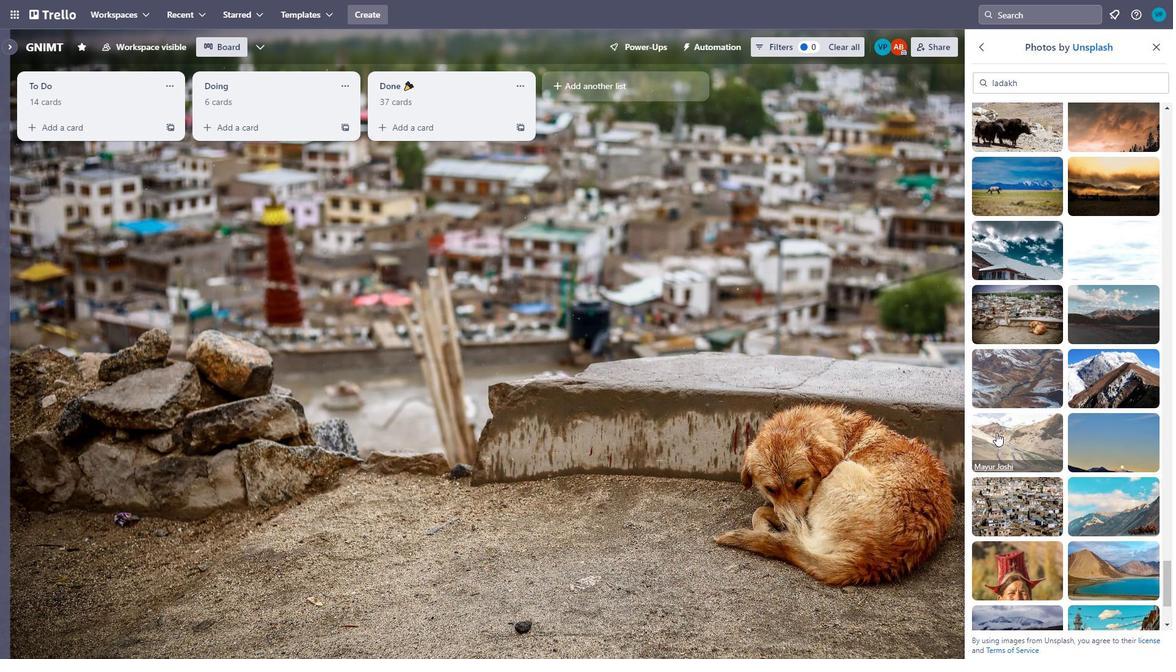 
Action: Mouse pressed left at (999, 424)
Screenshot: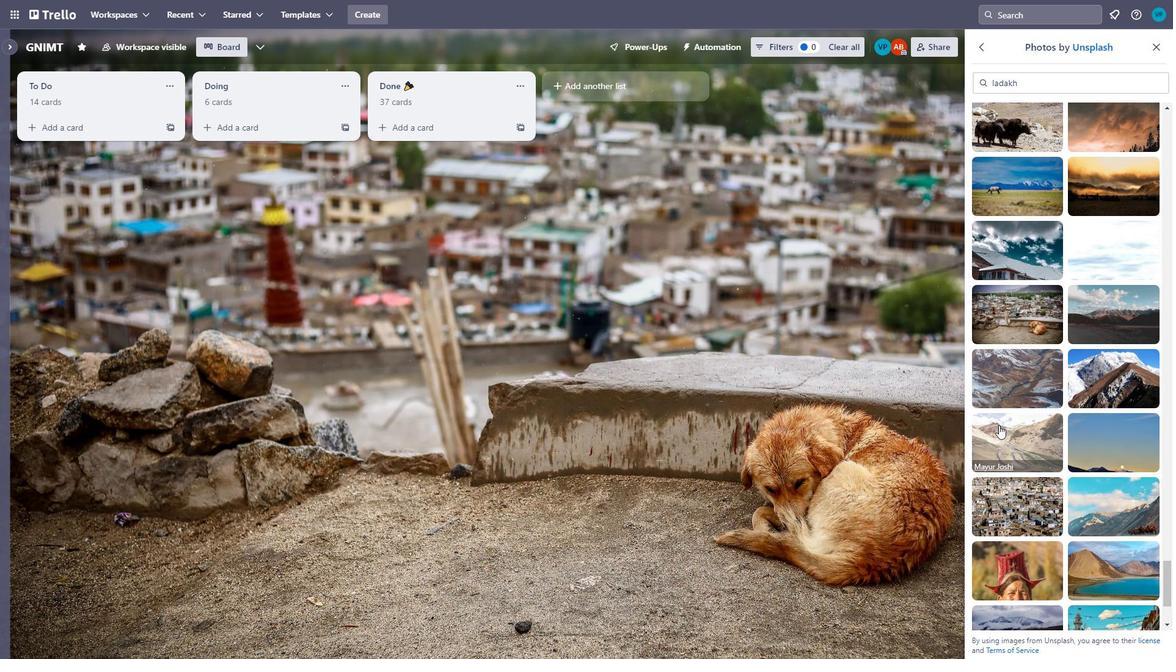 
Action: Mouse moved to (961, 398)
Screenshot: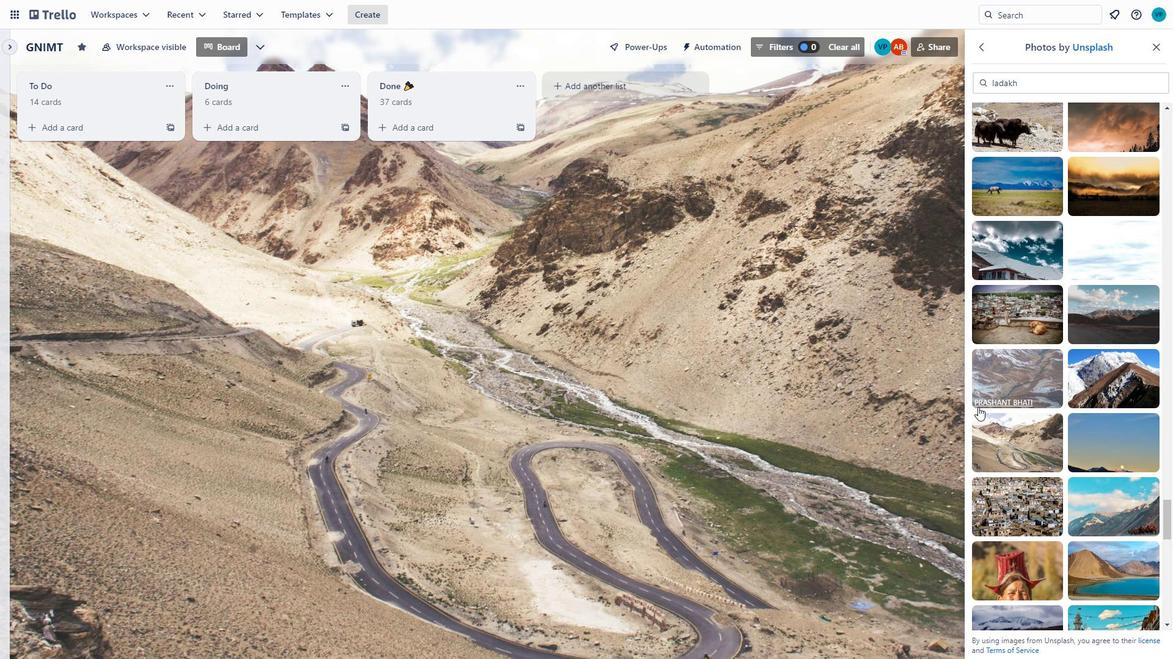 
